 Task: Add an event with the title Marketing Campaign Optimization, date '2023/12/06', time 8:30 AM to 10:30 AMand add a description: A product launch event is an exciting occasion where a new product is introduced to the market. It brings together stakeholders, industry experts, media personnel, and potential customers to showcase the product's features, benefits, and unique selling points. Select event color  Banana . Add location for the event as: 654 Port Olympic, Barcelona, Spain, logged in from the account softage.3@softage.netand send the event invitation to softage.4@softage.net and softage.5@softage.net. Set a reminder for the event Doesn't repeat
Action: Mouse moved to (51, 101)
Screenshot: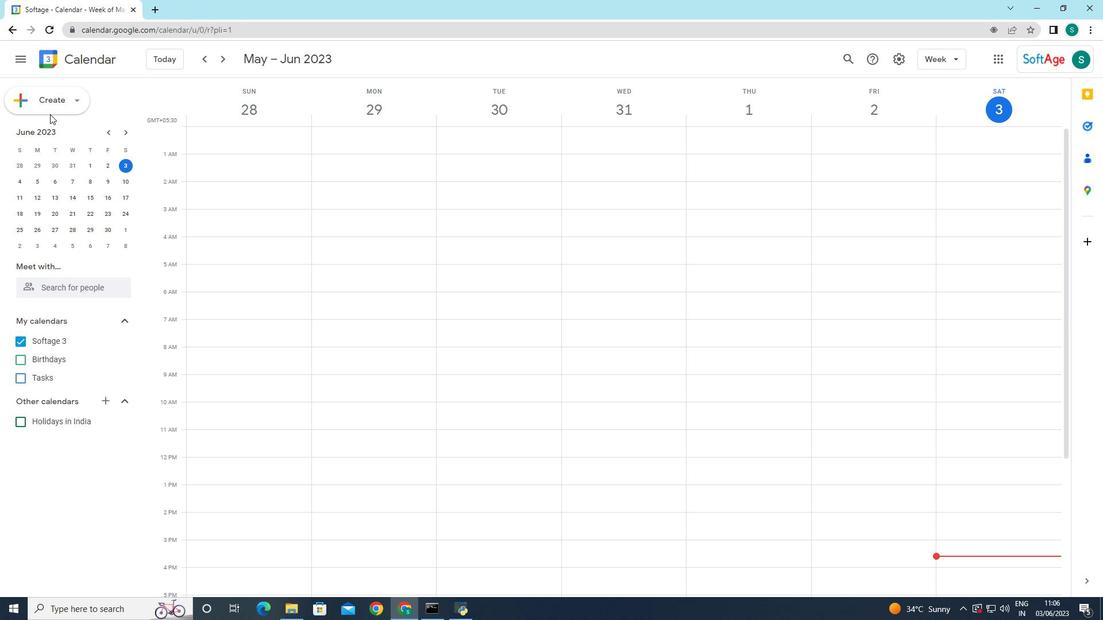 
Action: Mouse pressed left at (51, 101)
Screenshot: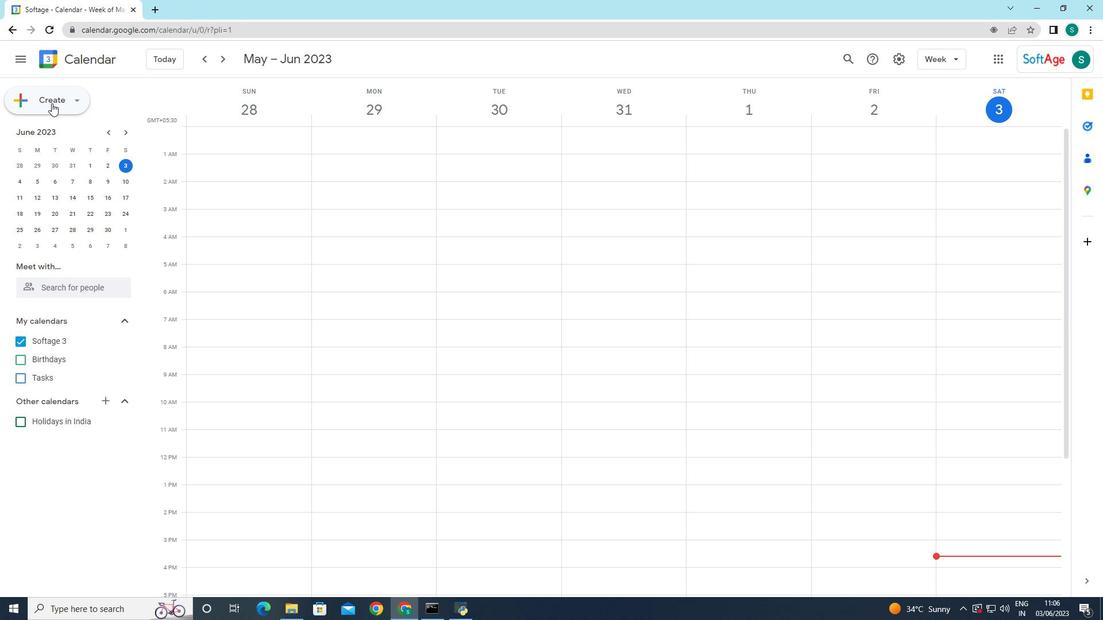 
Action: Mouse moved to (65, 132)
Screenshot: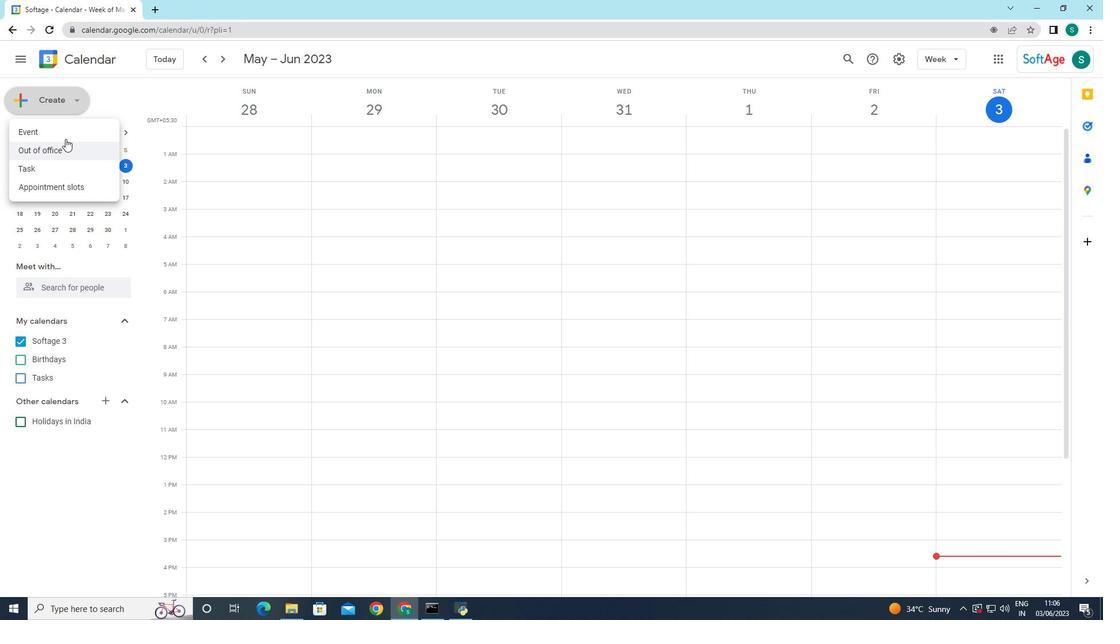 
Action: Mouse pressed left at (65, 132)
Screenshot: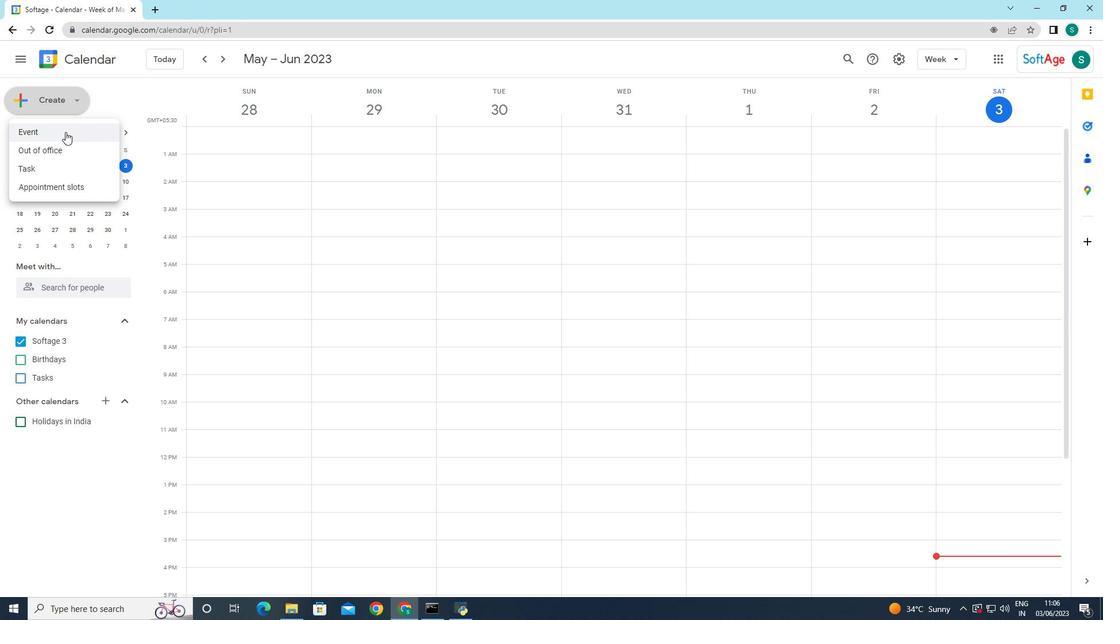 
Action: Mouse moved to (818, 551)
Screenshot: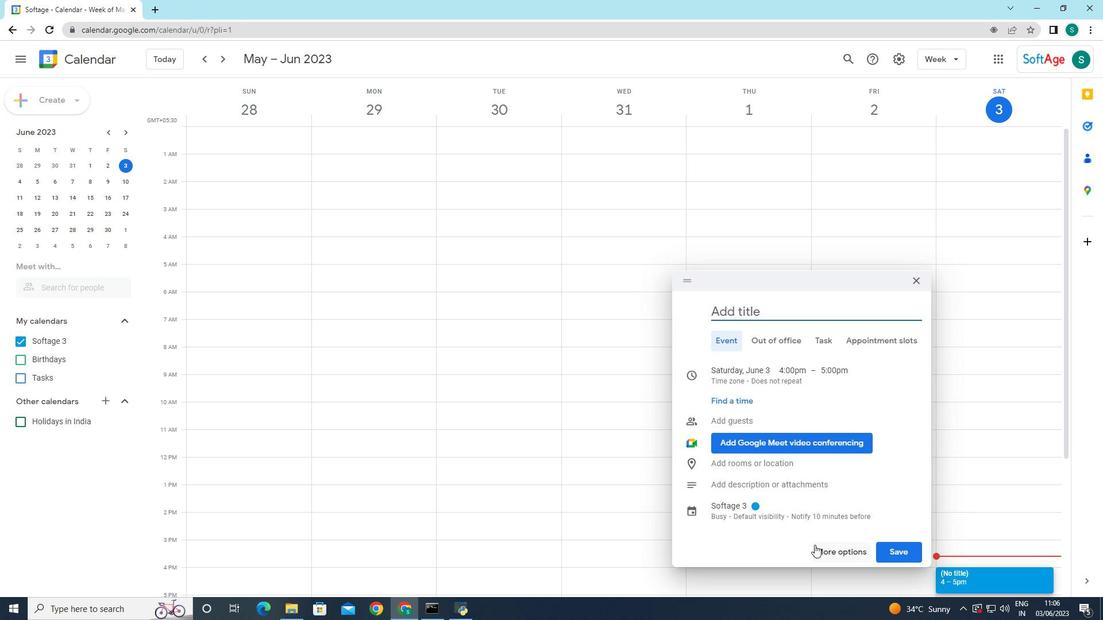 
Action: Mouse pressed left at (818, 551)
Screenshot: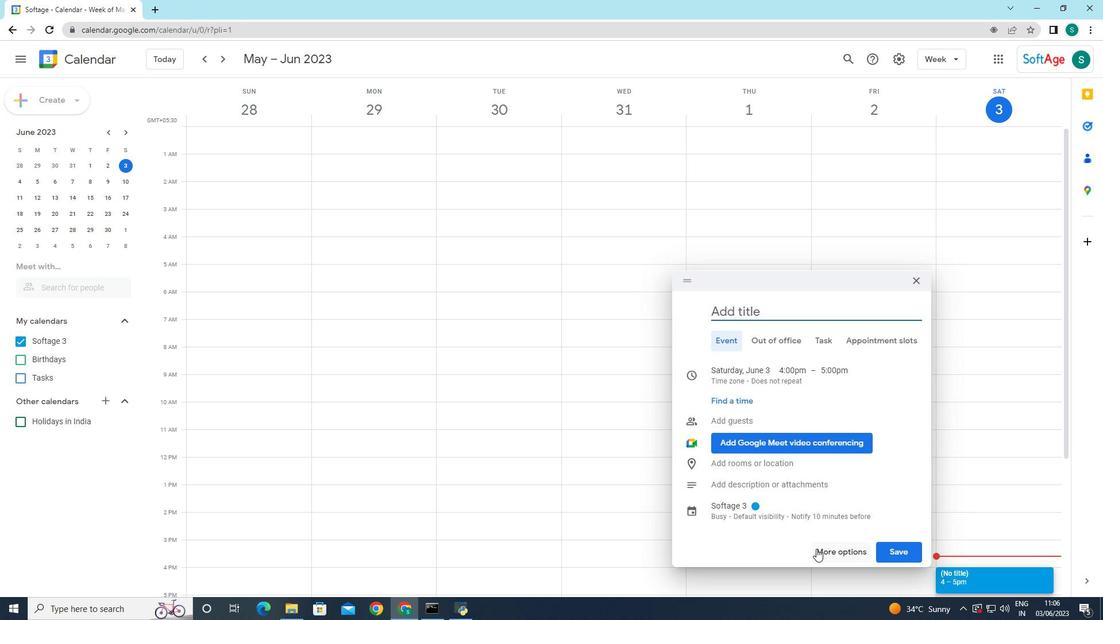 
Action: Mouse moved to (78, 70)
Screenshot: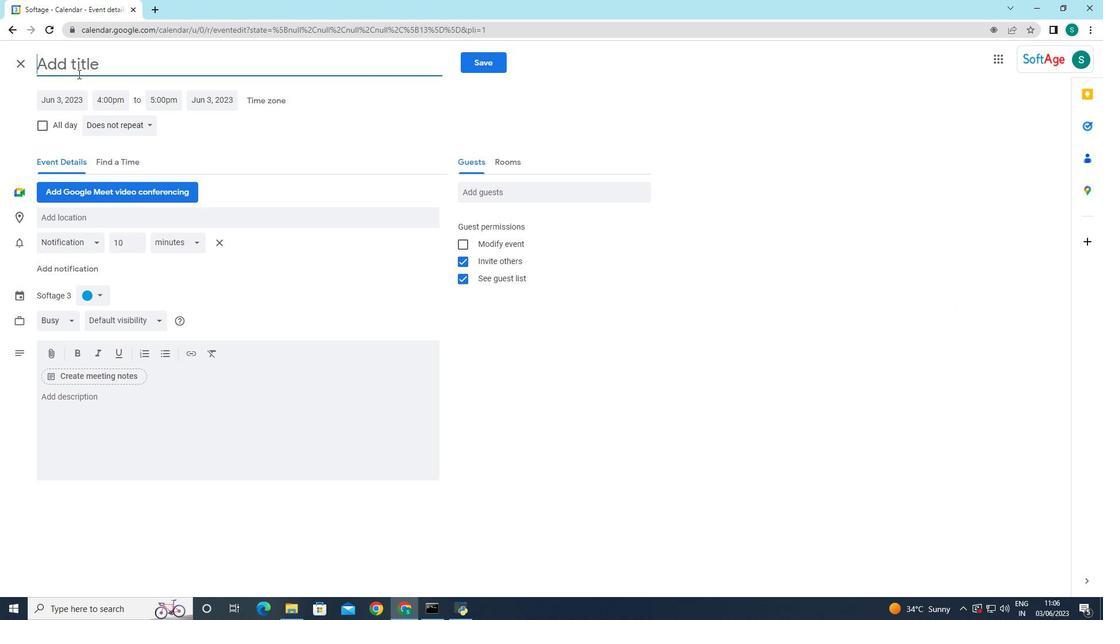 
Action: Mouse pressed left at (78, 70)
Screenshot: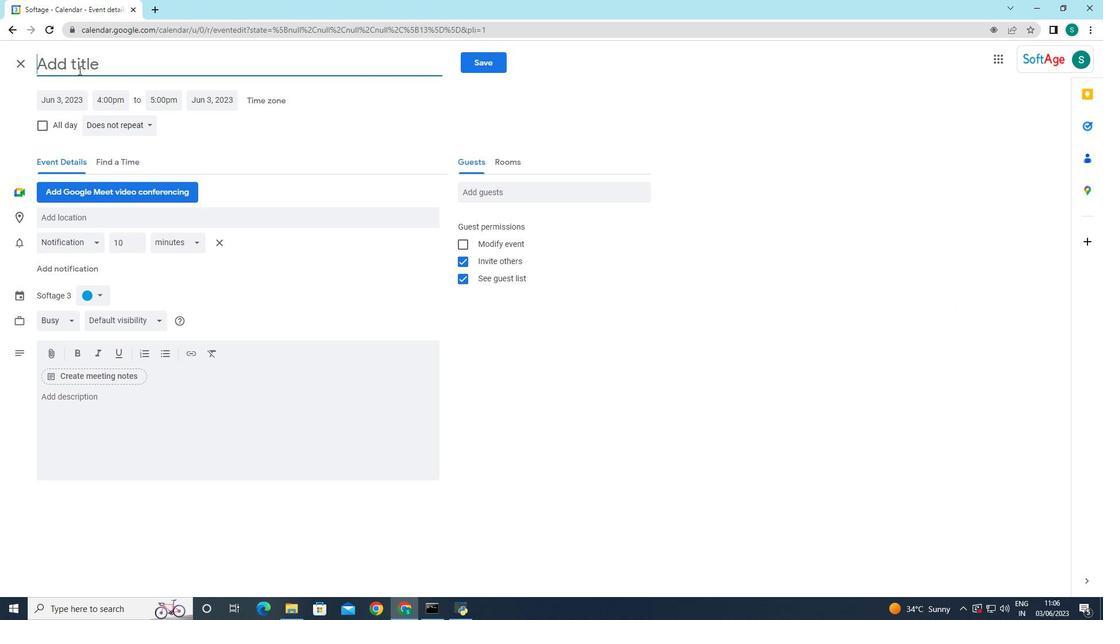 
Action: Key pressed <Key.caps_lock>MA<Key.backspace><Key.caps_lock>arketing<Key.space><Key.caps_lock>C<Key.caps_lock>ampaign<Key.space><Key.caps_lock>O<Key.caps_lock>ptimization<Key.space>
Screenshot: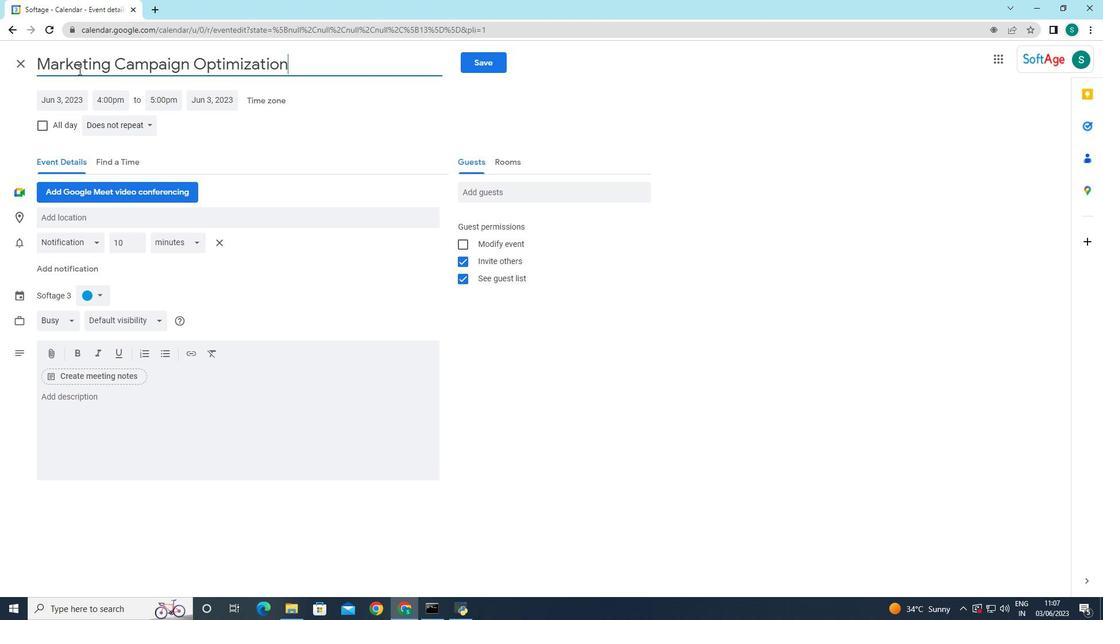 
Action: Mouse moved to (73, 101)
Screenshot: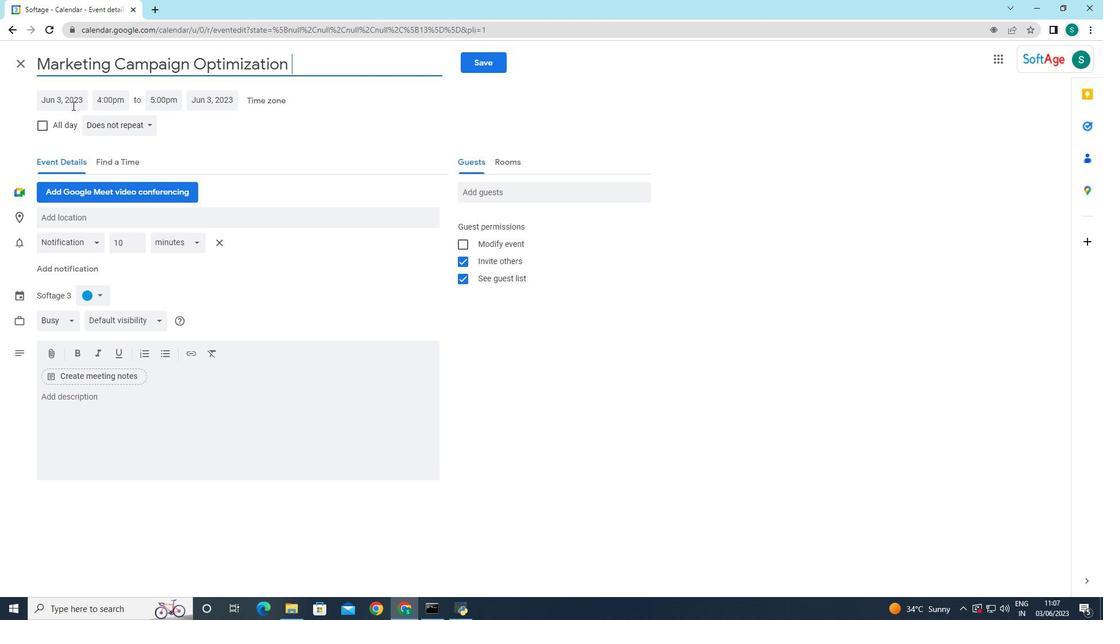 
Action: Mouse pressed left at (73, 101)
Screenshot: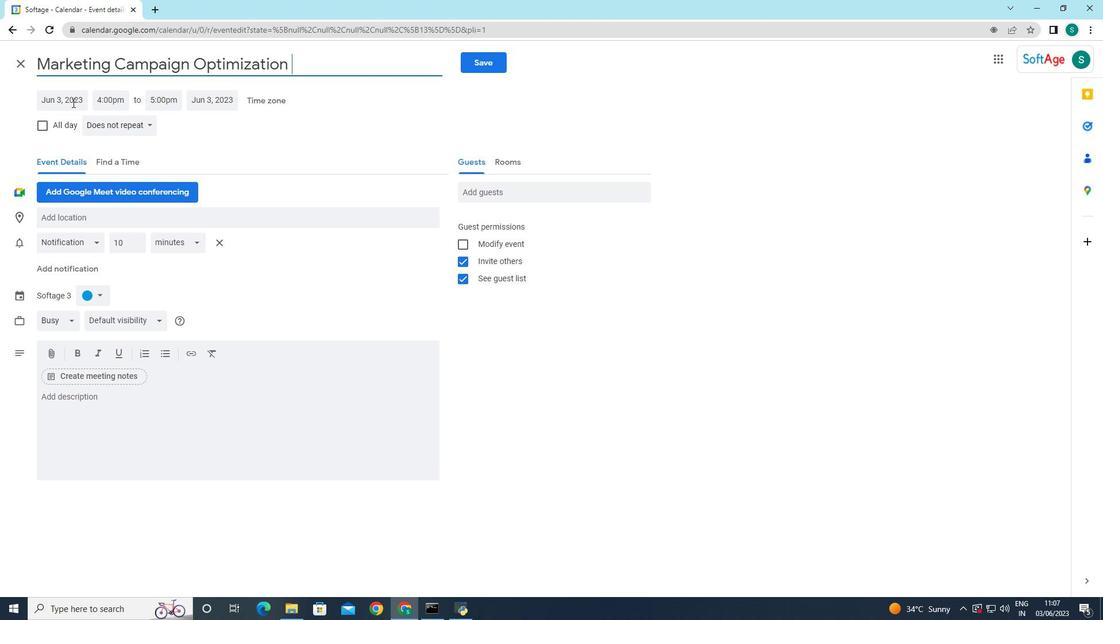 
Action: Mouse moved to (184, 123)
Screenshot: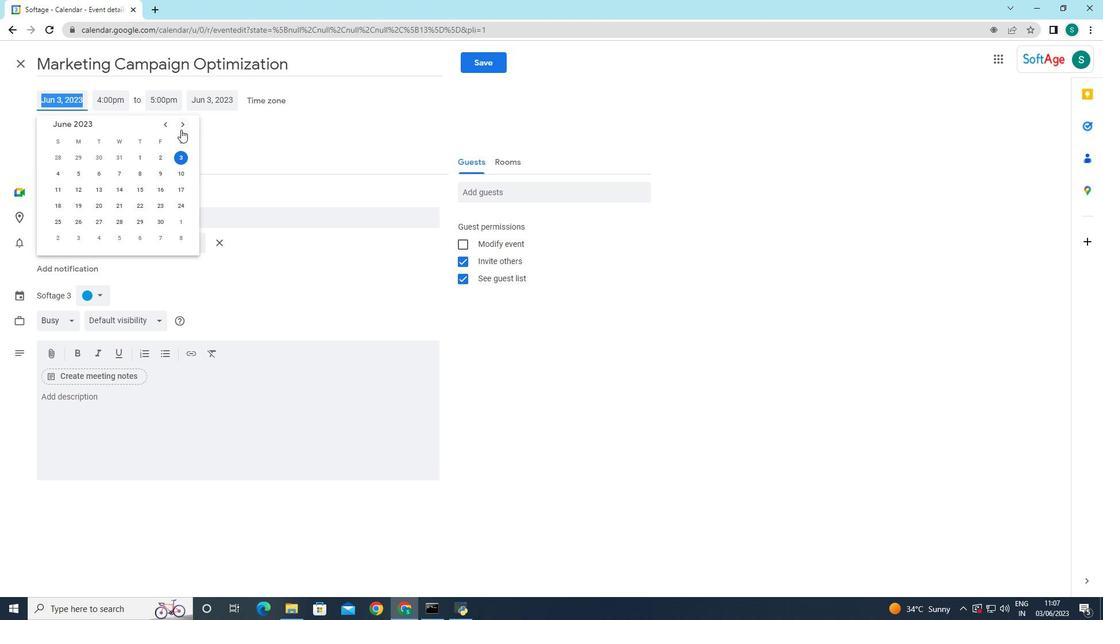 
Action: Mouse pressed left at (184, 123)
Screenshot: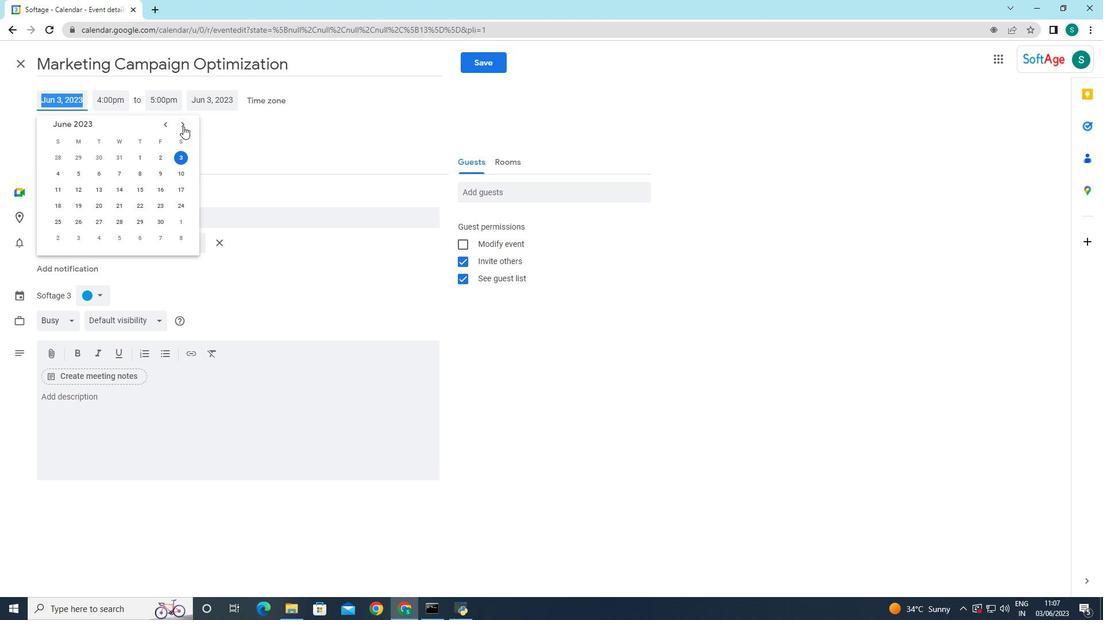 
Action: Mouse moved to (183, 123)
Screenshot: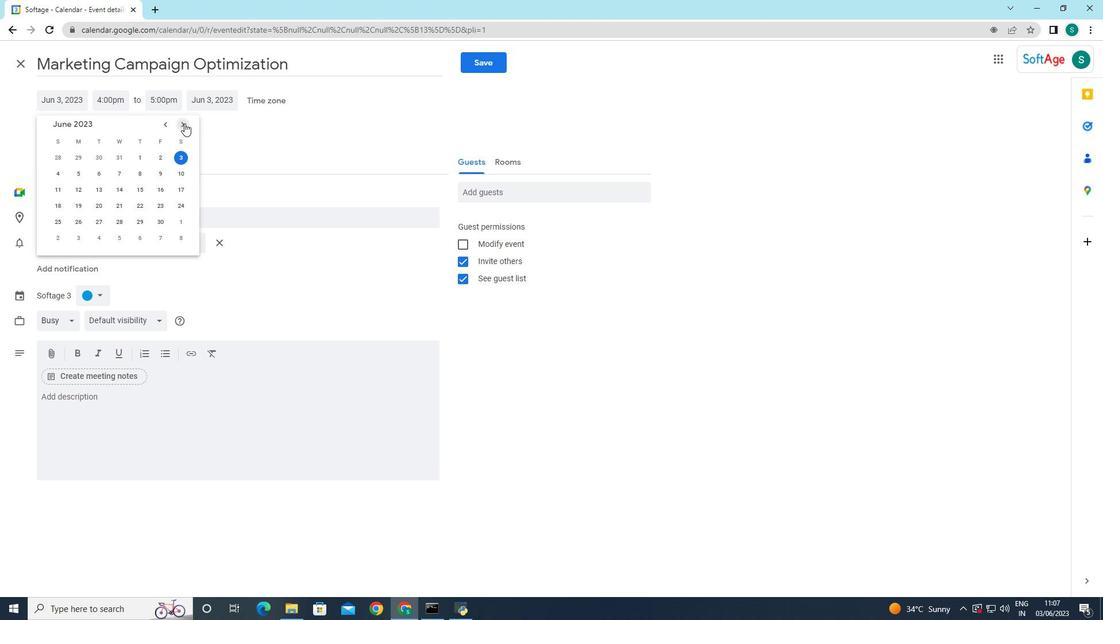 
Action: Mouse pressed left at (183, 123)
Screenshot: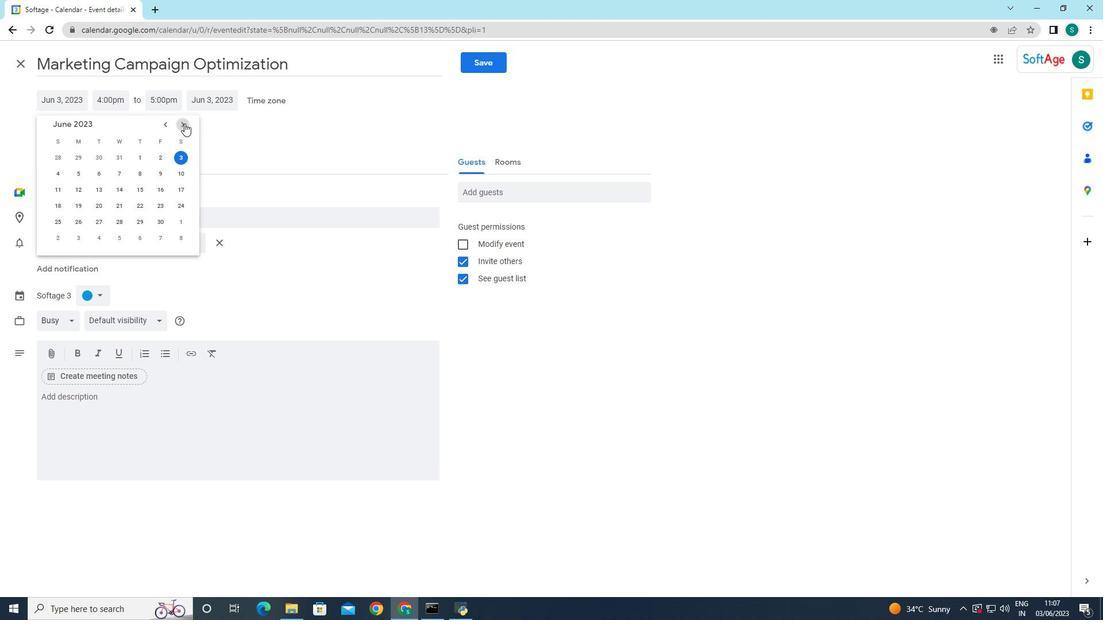 
Action: Mouse pressed left at (183, 123)
Screenshot: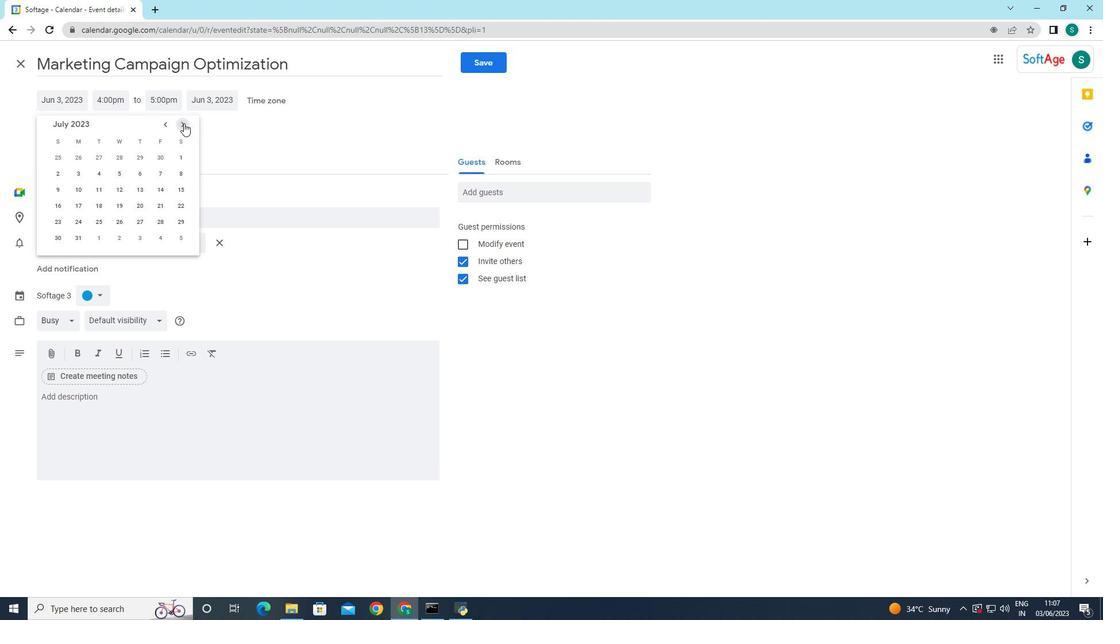 
Action: Mouse pressed left at (183, 123)
Screenshot: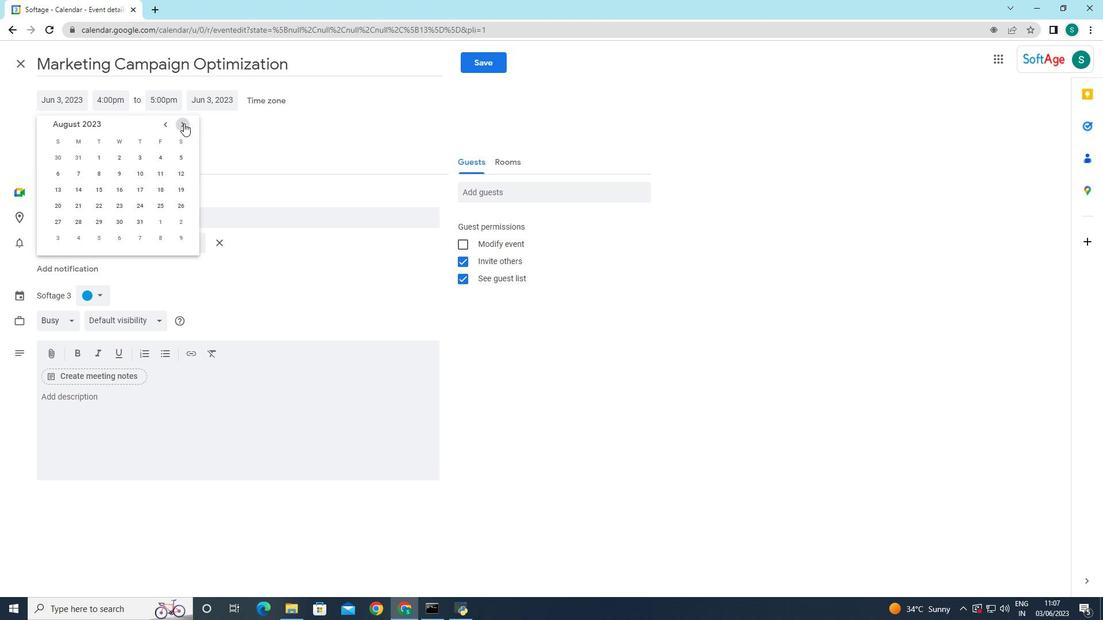 
Action: Mouse pressed left at (183, 123)
Screenshot: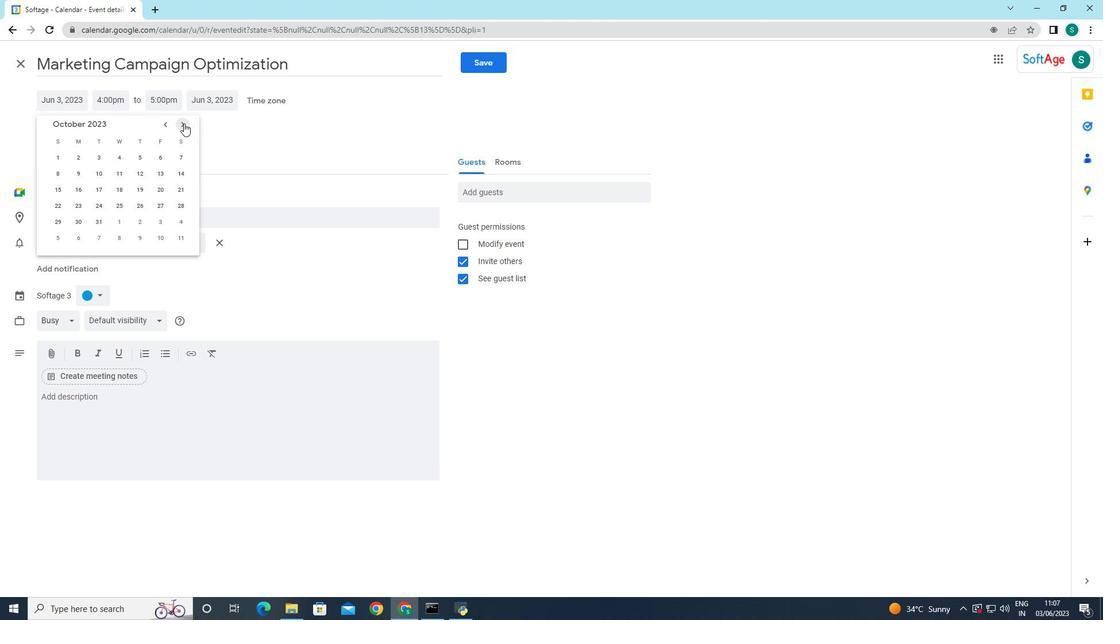 
Action: Mouse pressed left at (183, 123)
Screenshot: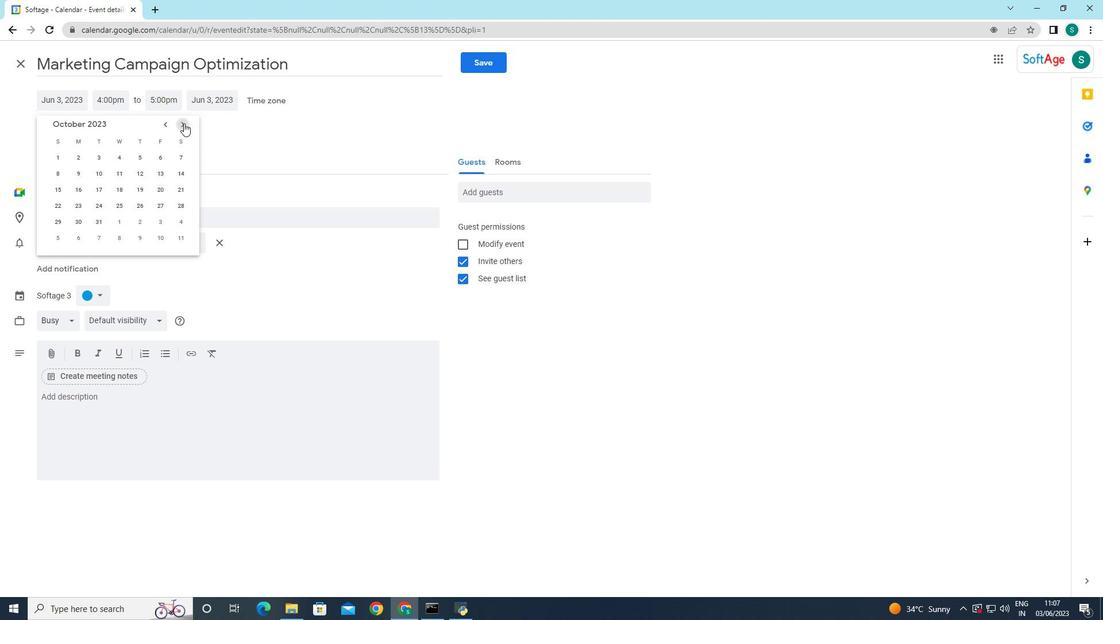 
Action: Mouse pressed left at (183, 123)
Screenshot: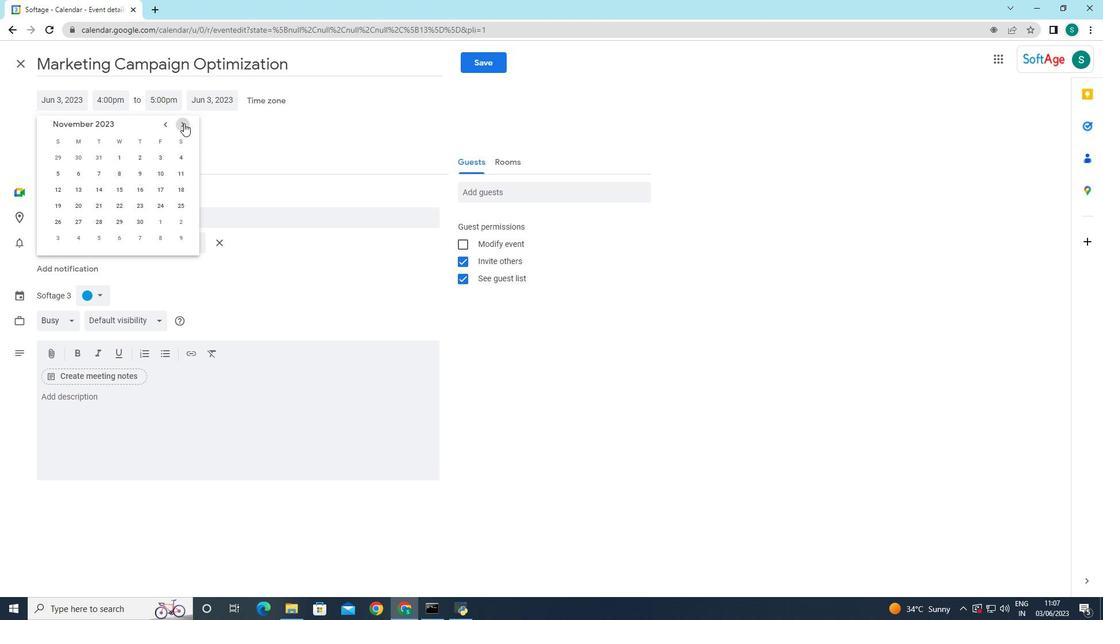
Action: Mouse pressed left at (183, 123)
Screenshot: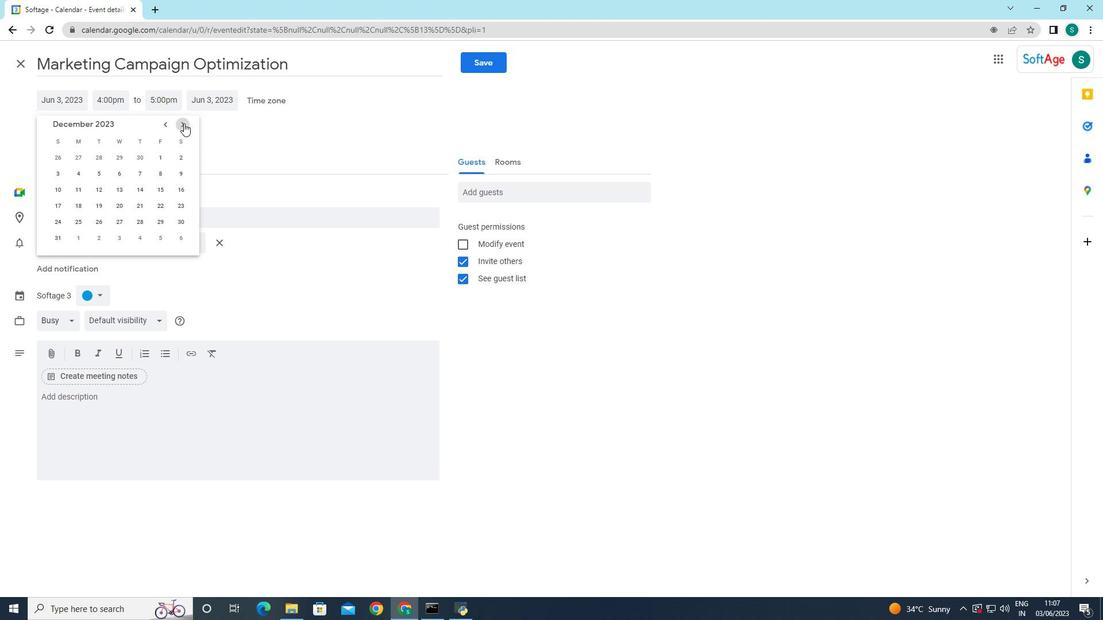
Action: Mouse moved to (163, 125)
Screenshot: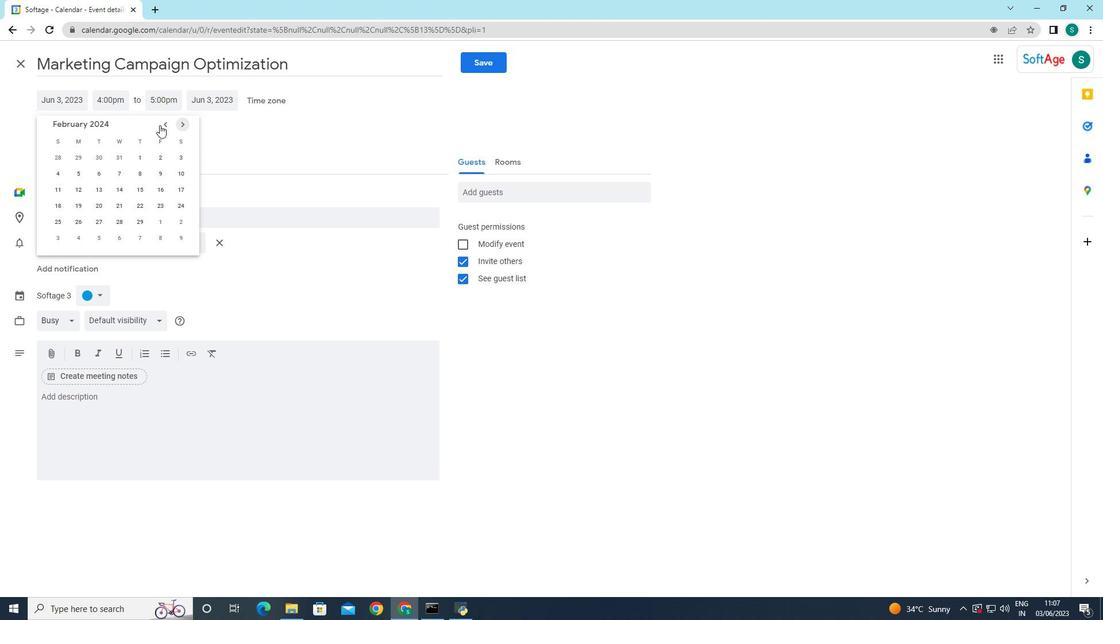 
Action: Mouse pressed left at (163, 125)
Screenshot: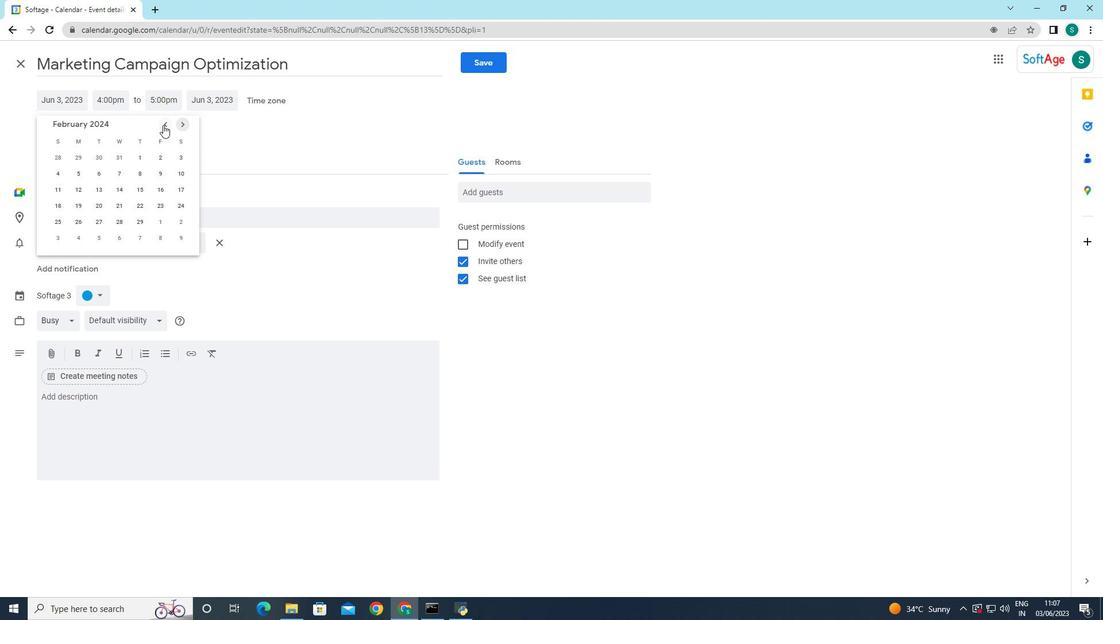 
Action: Mouse pressed left at (163, 125)
Screenshot: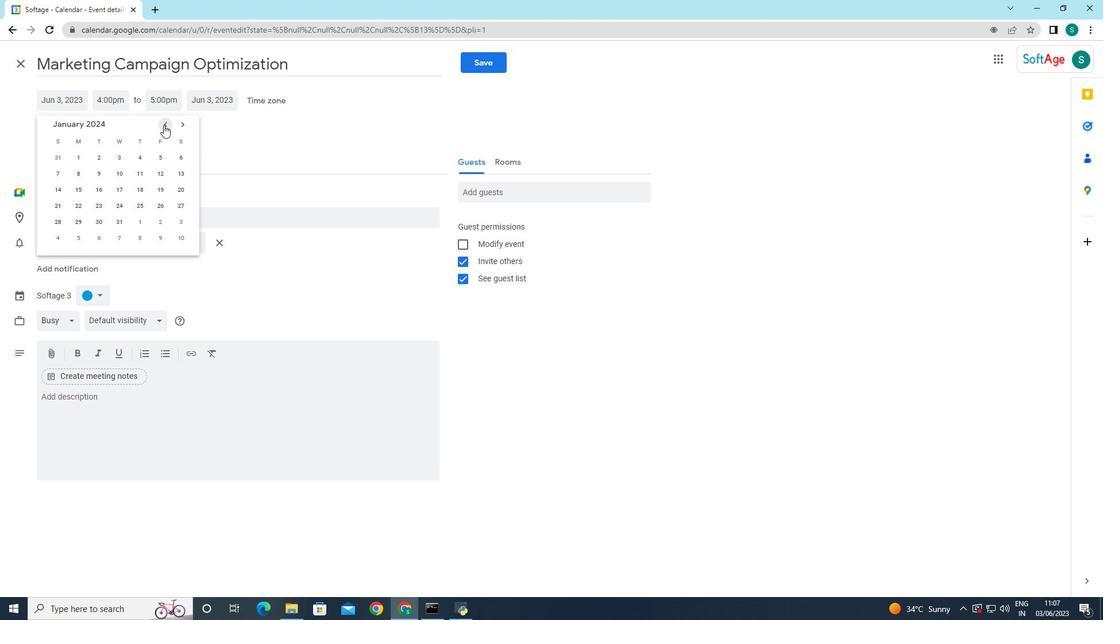 
Action: Mouse moved to (122, 175)
Screenshot: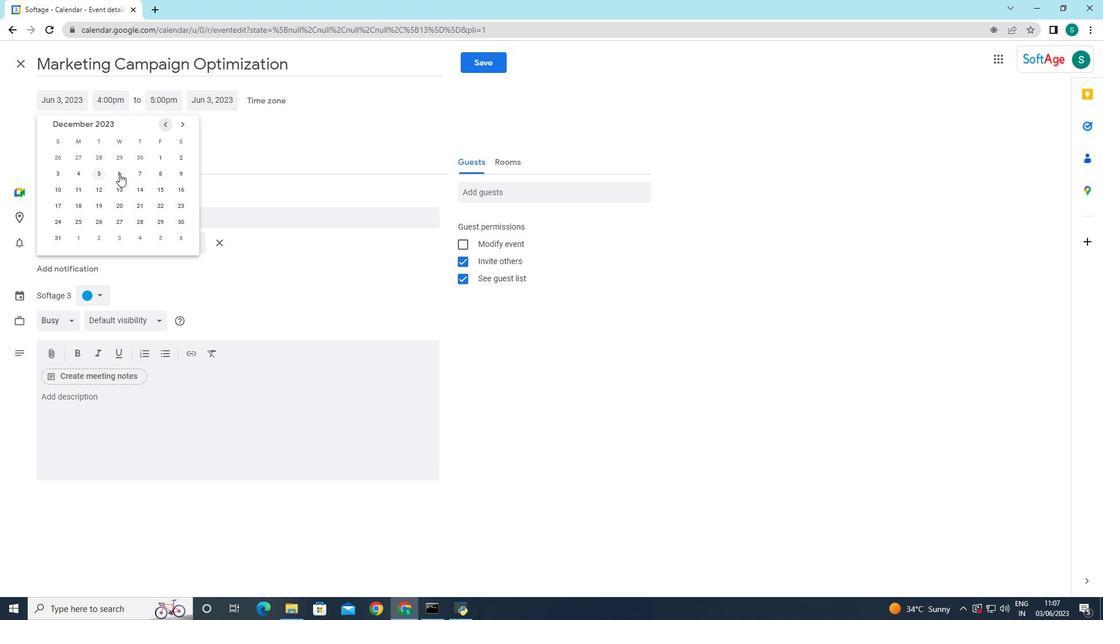
Action: Mouse pressed left at (122, 175)
Screenshot: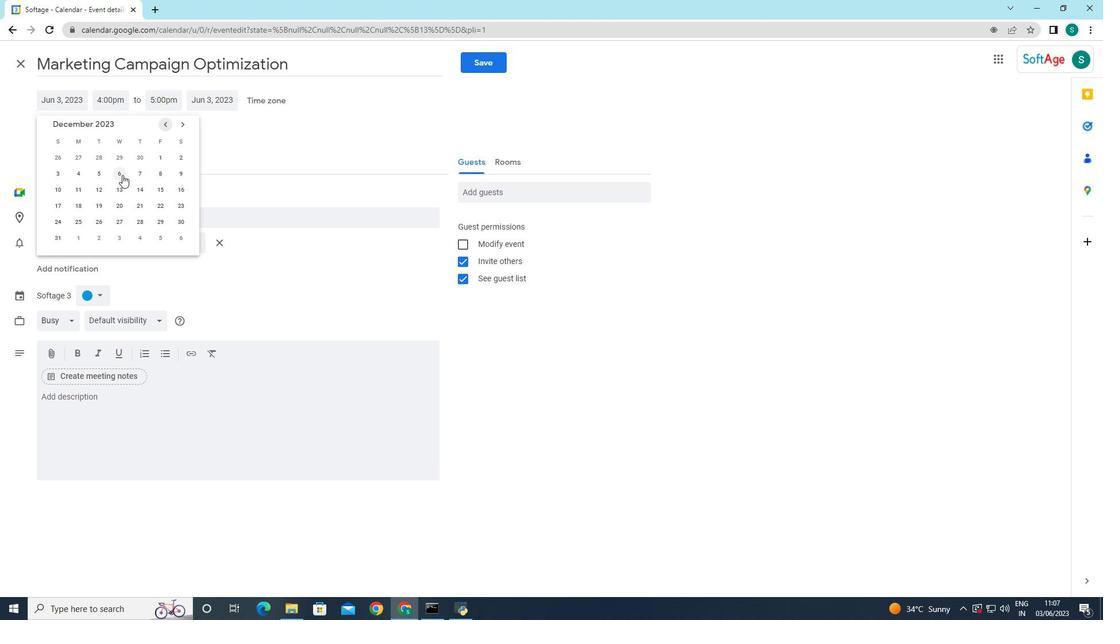 
Action: Mouse moved to (231, 140)
Screenshot: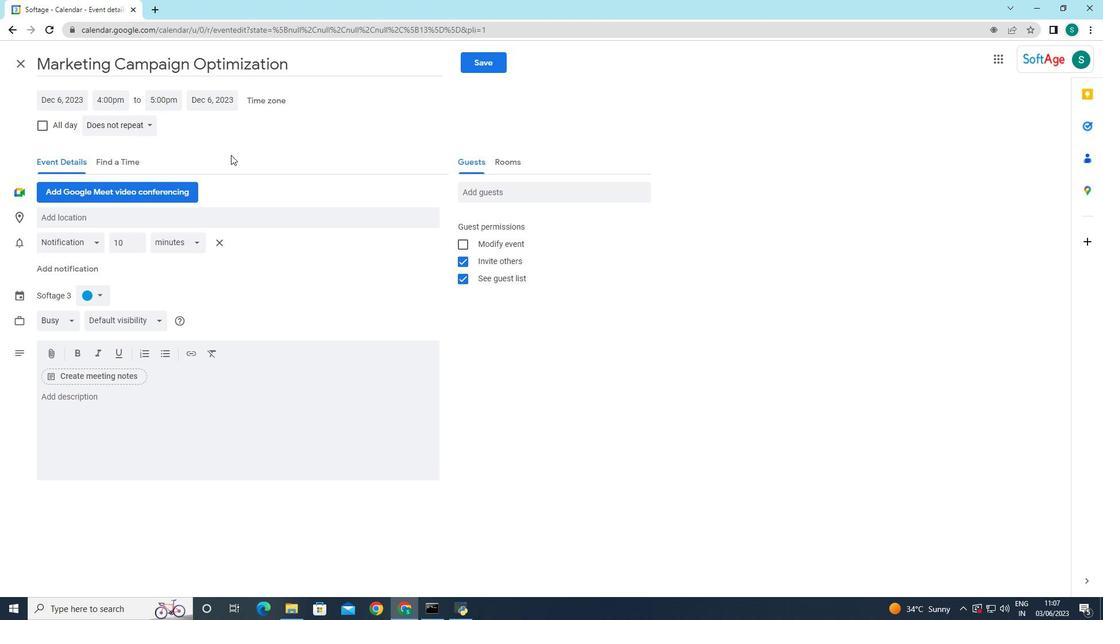 
Action: Mouse pressed left at (231, 140)
Screenshot: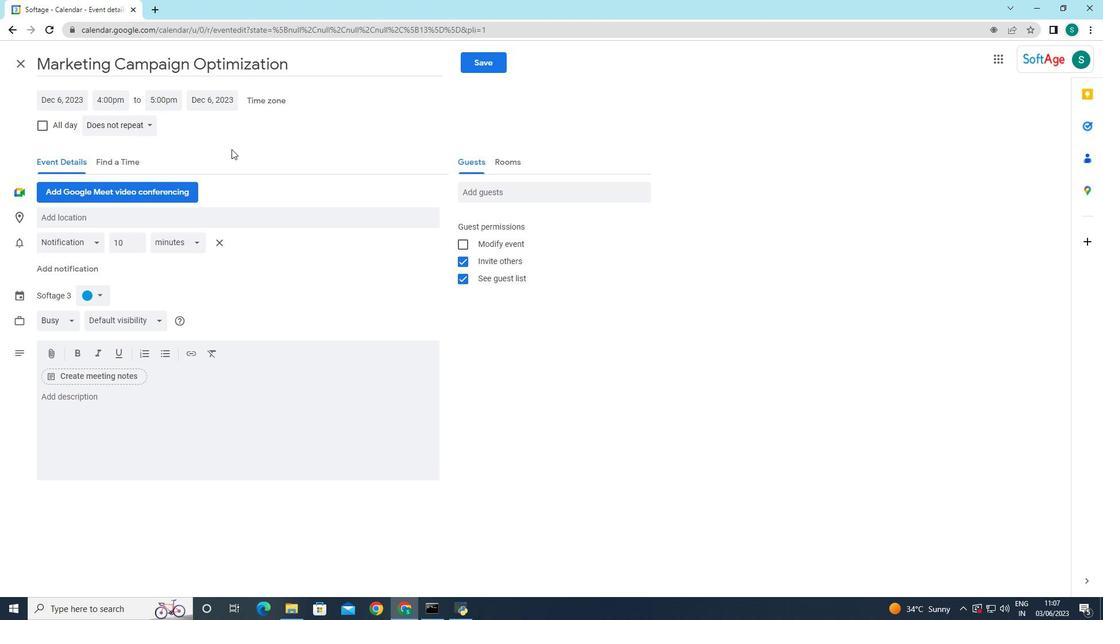 
Action: Mouse moved to (105, 101)
Screenshot: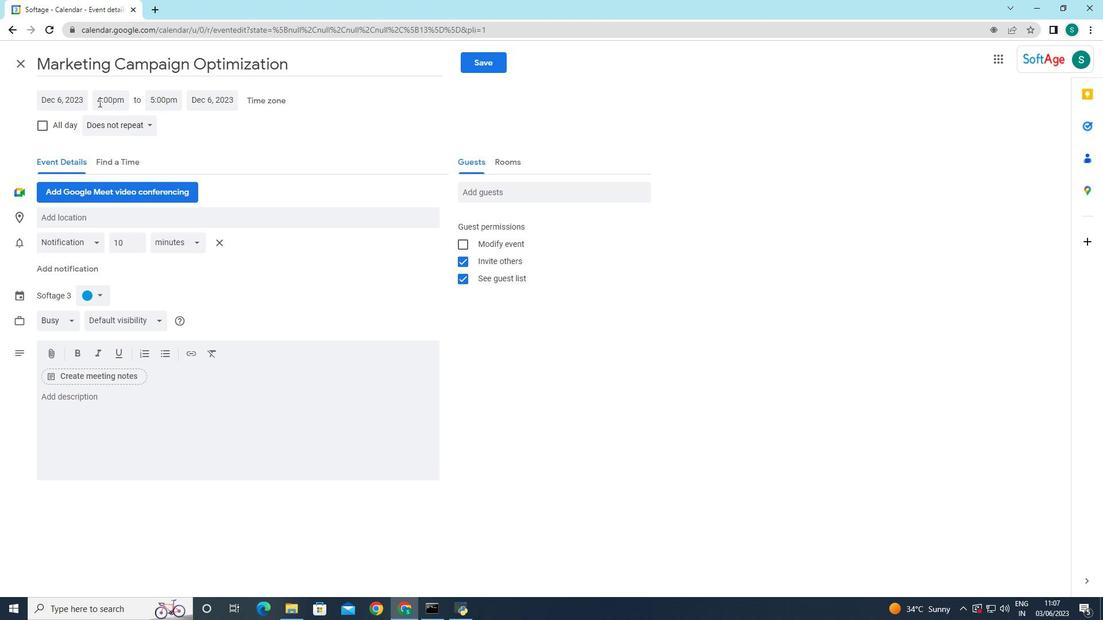 
Action: Mouse pressed left at (105, 101)
Screenshot: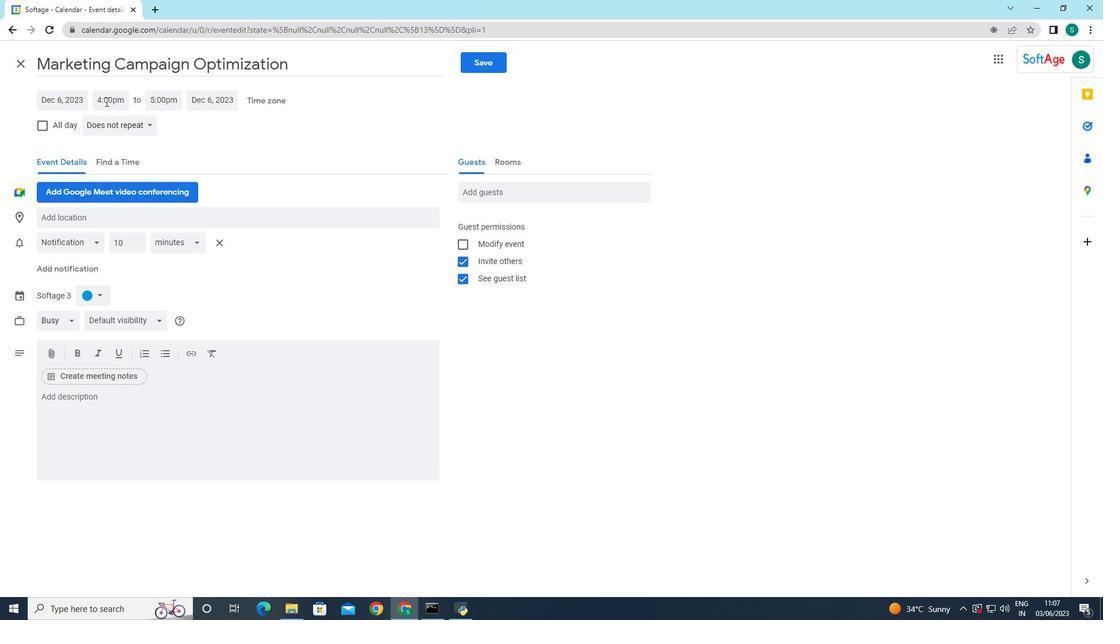 
Action: Mouse moved to (128, 194)
Screenshot: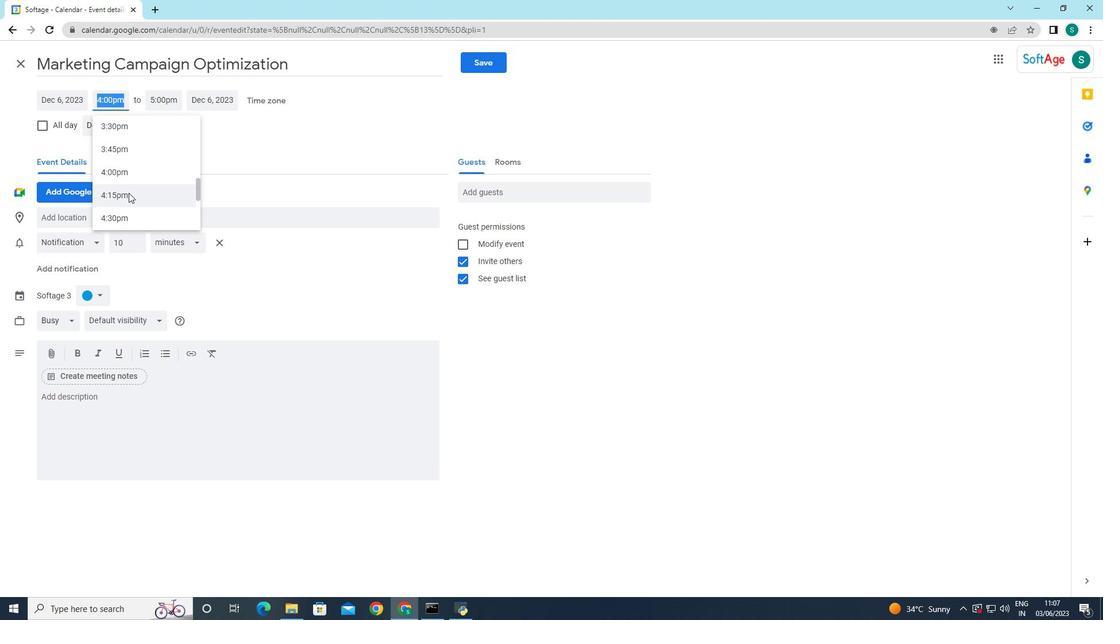 
Action: Mouse scrolled (128, 194) with delta (0, 0)
Screenshot: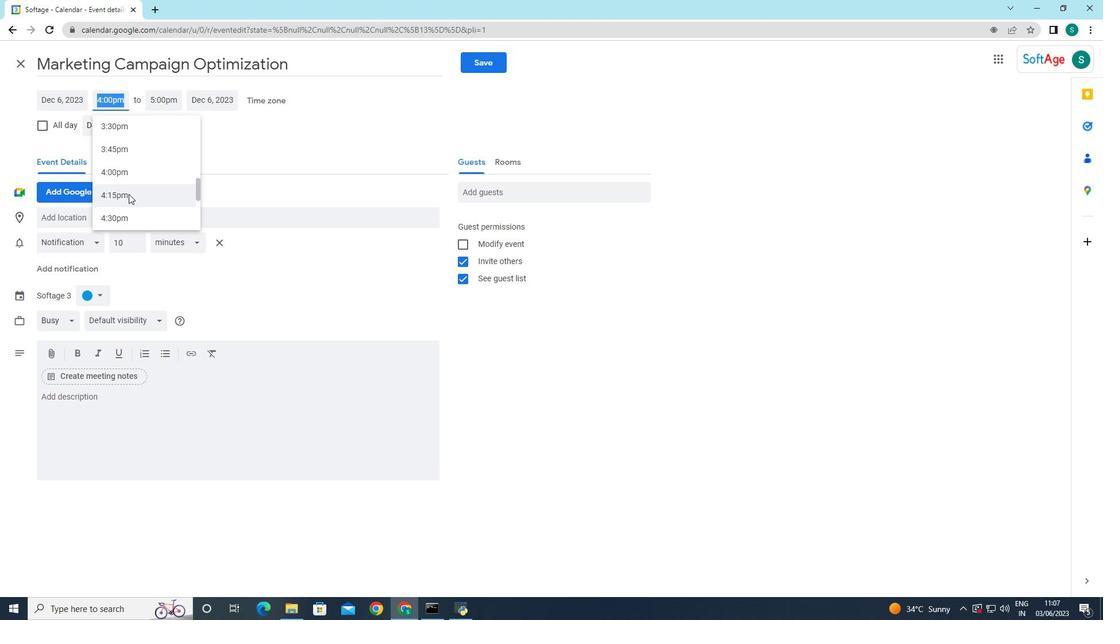 
Action: Mouse scrolled (128, 194) with delta (0, 0)
Screenshot: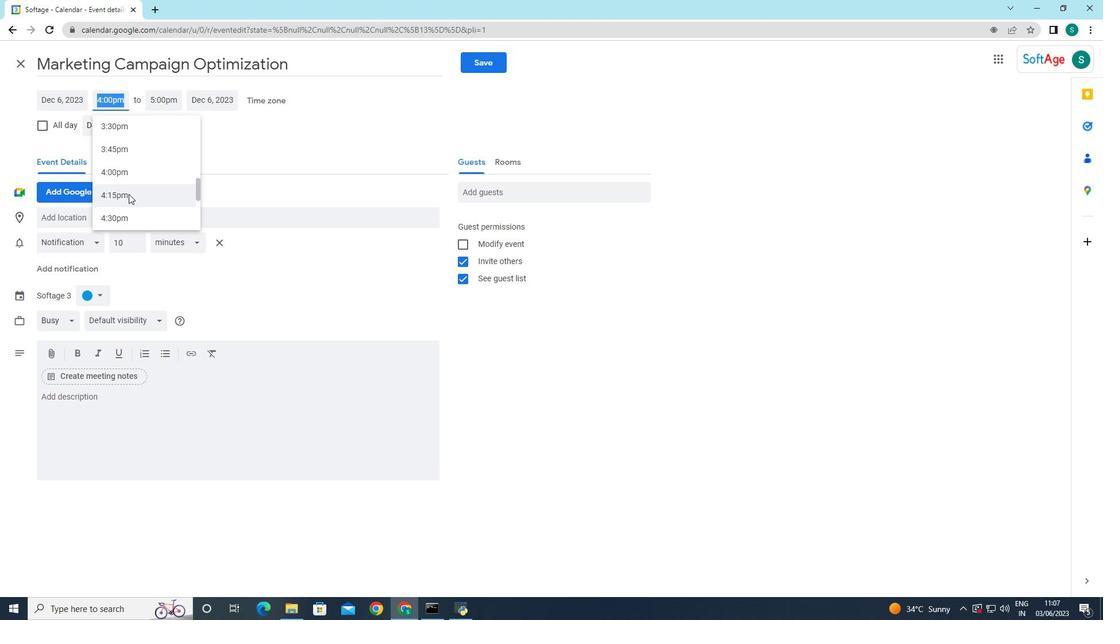 
Action: Mouse scrolled (128, 194) with delta (0, 0)
Screenshot: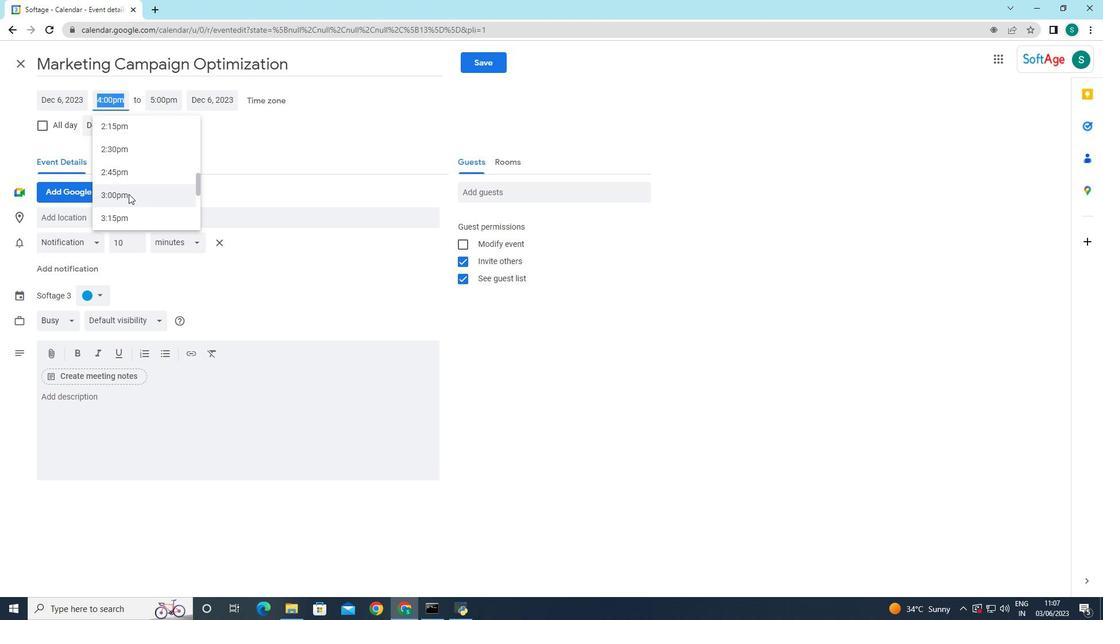 
Action: Mouse scrolled (128, 194) with delta (0, 0)
Screenshot: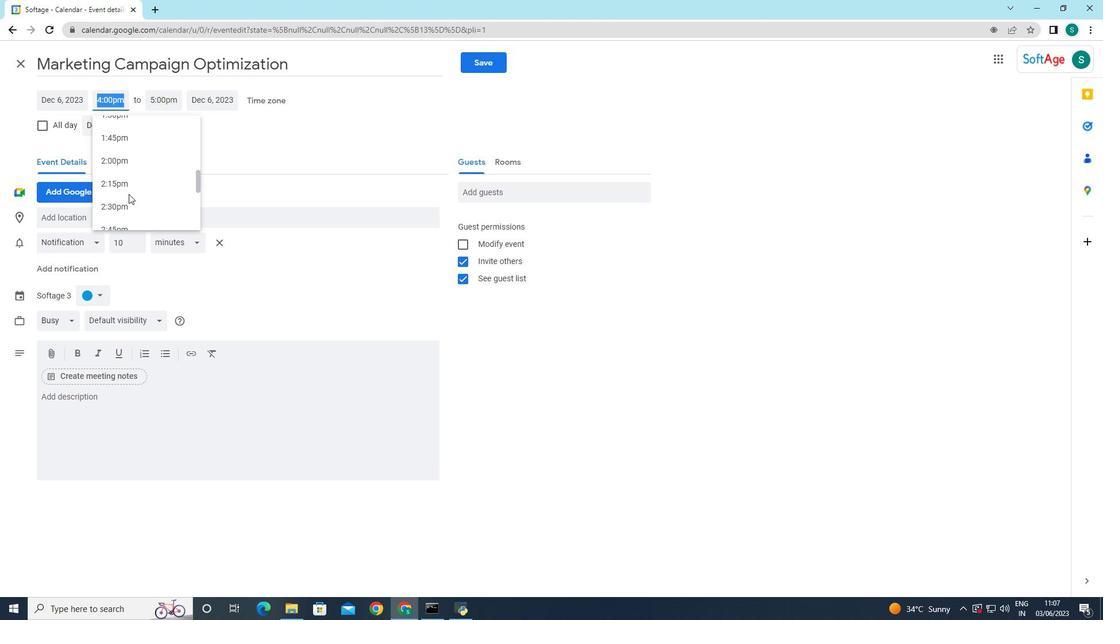 
Action: Mouse scrolled (128, 194) with delta (0, 0)
Screenshot: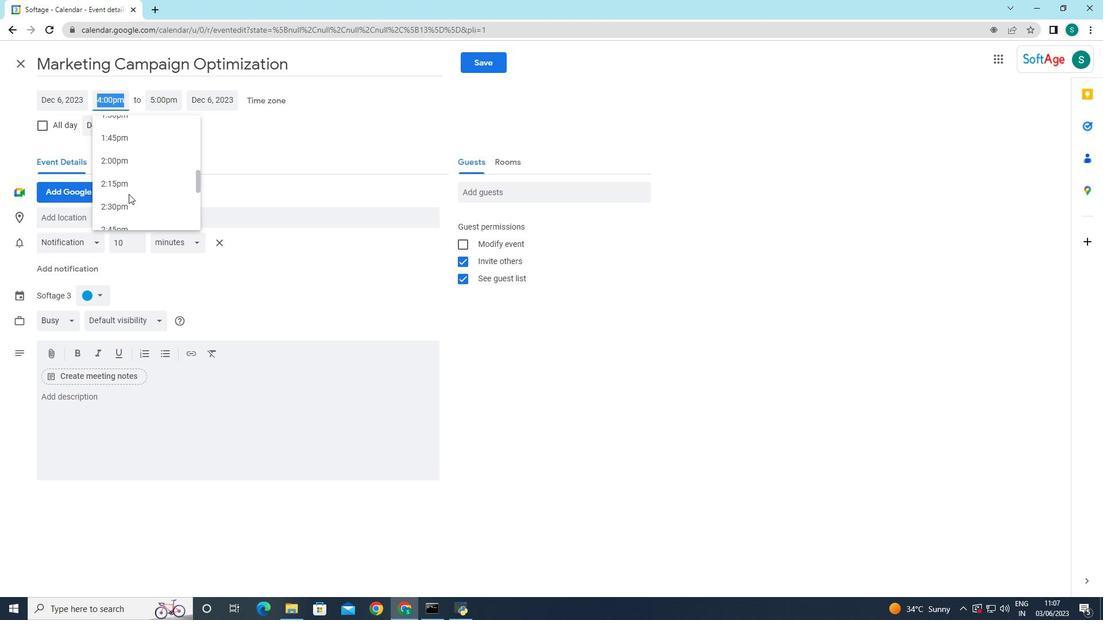 
Action: Mouse scrolled (128, 194) with delta (0, 0)
Screenshot: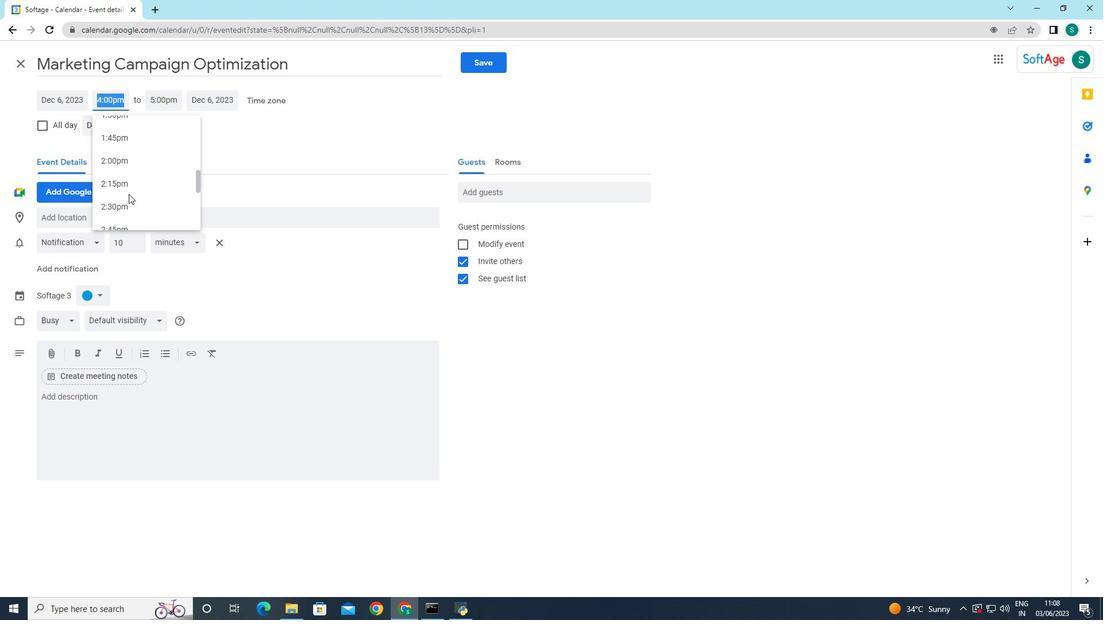 
Action: Mouse moved to (130, 193)
Screenshot: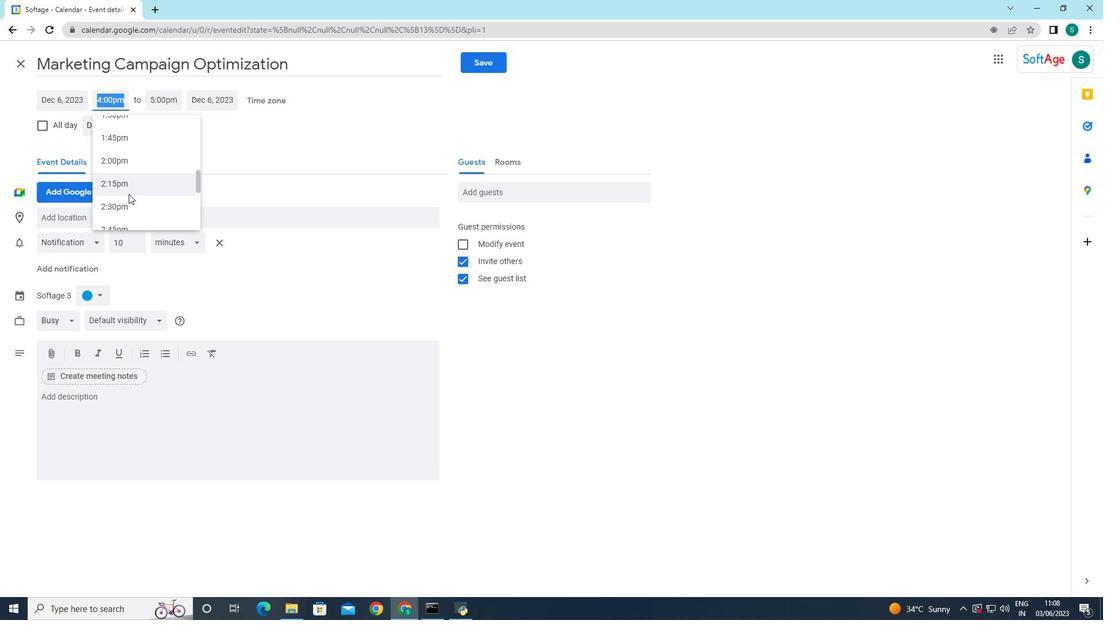 
Action: Mouse scrolled (130, 193) with delta (0, 0)
Screenshot: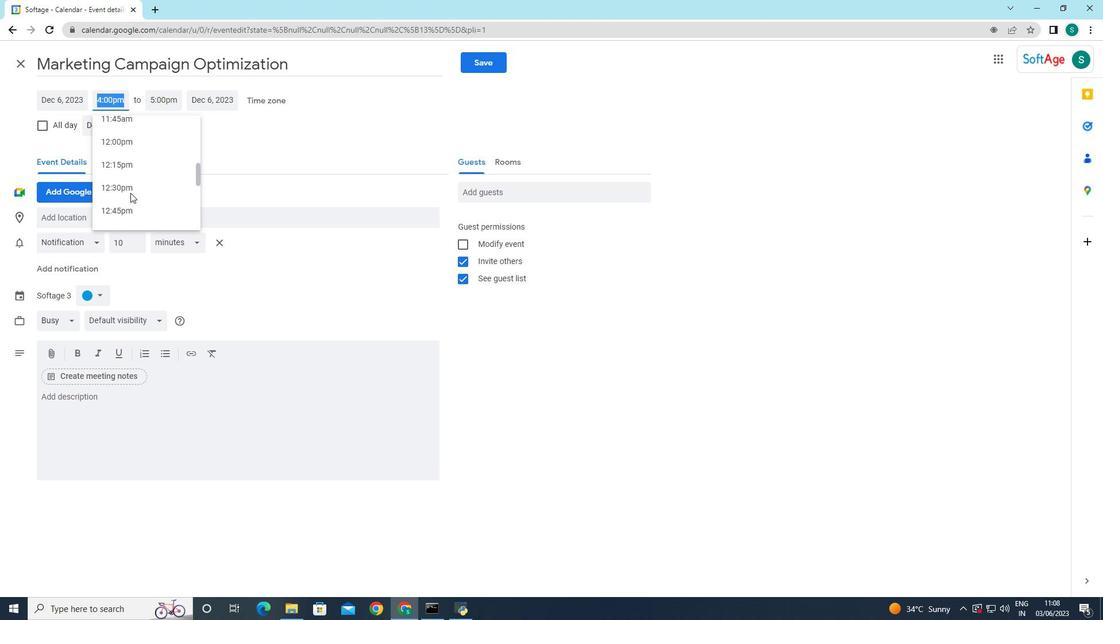 
Action: Mouse scrolled (130, 193) with delta (0, 0)
Screenshot: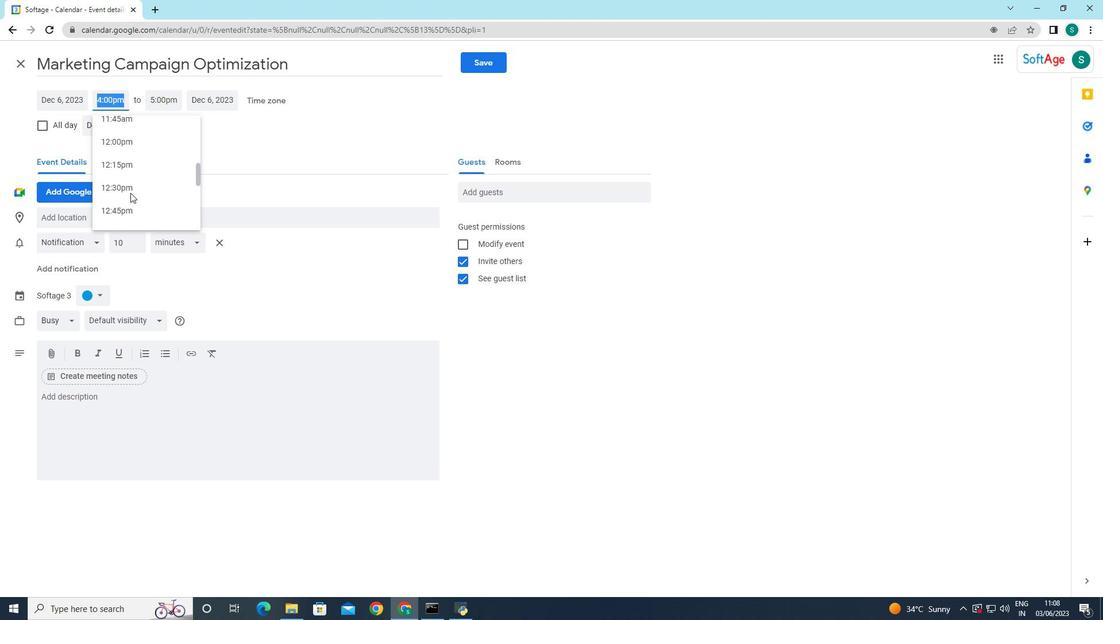 
Action: Mouse scrolled (130, 193) with delta (0, 0)
Screenshot: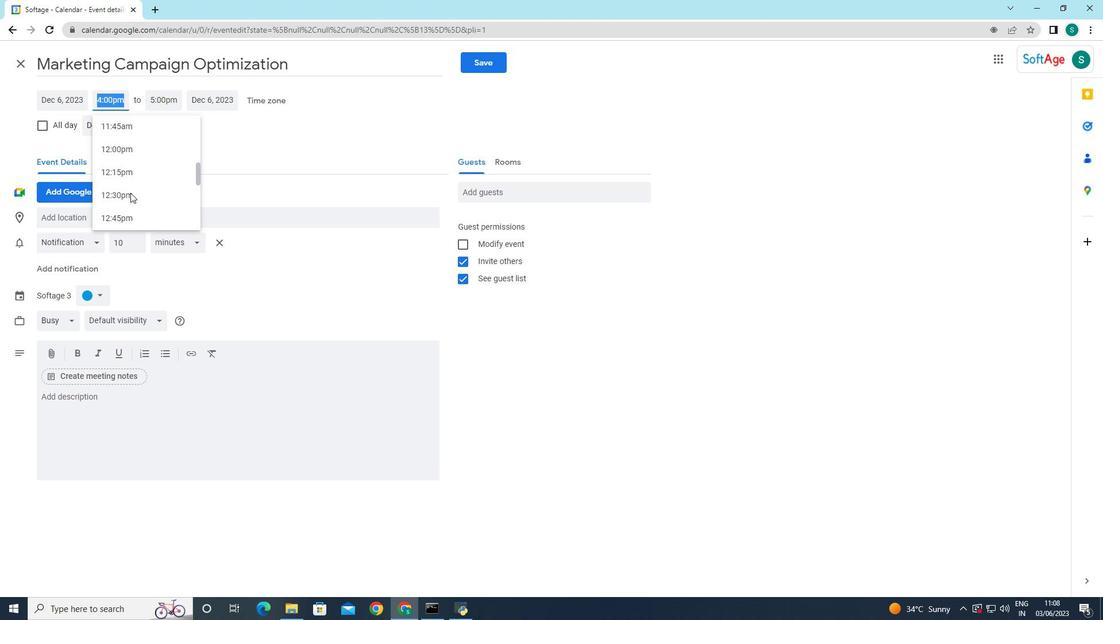 
Action: Mouse moved to (130, 193)
Screenshot: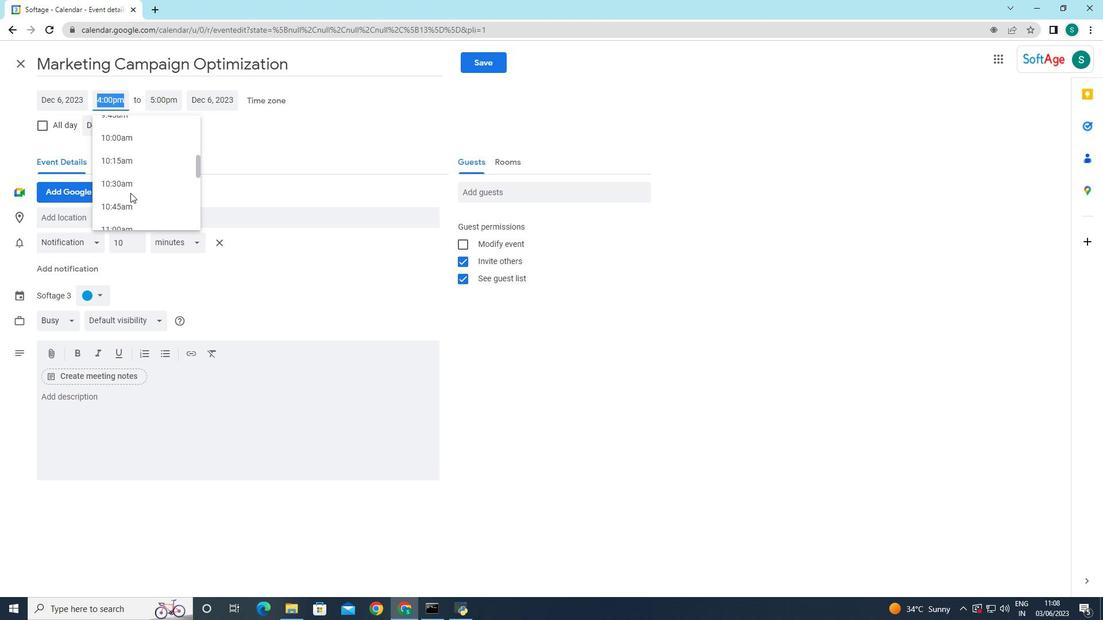 
Action: Mouse scrolled (130, 194) with delta (0, 0)
Screenshot: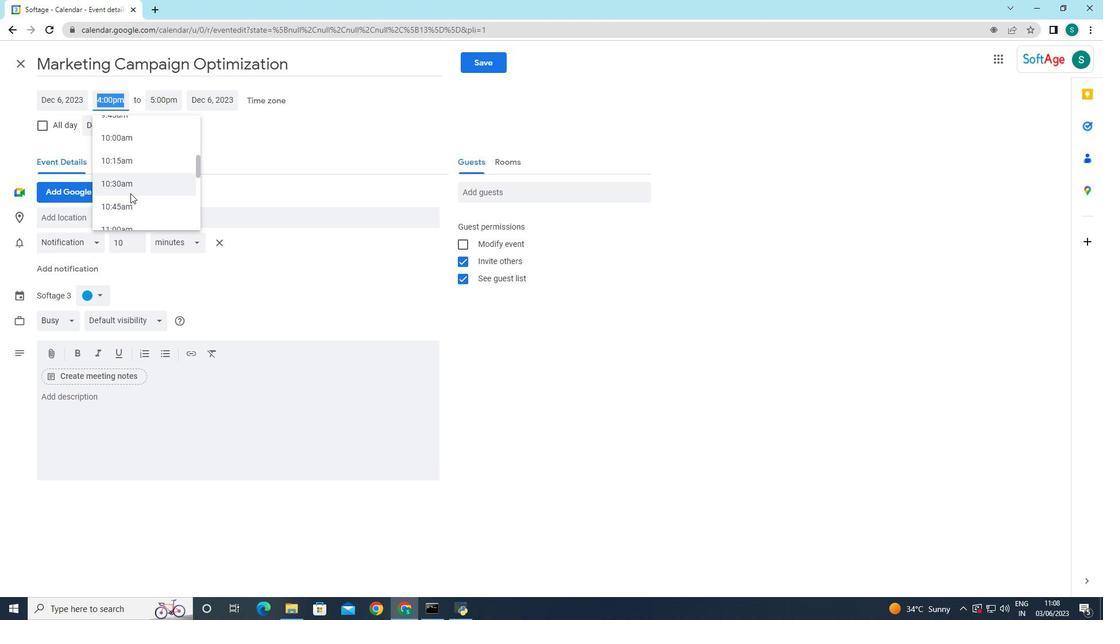 
Action: Mouse scrolled (130, 194) with delta (0, 0)
Screenshot: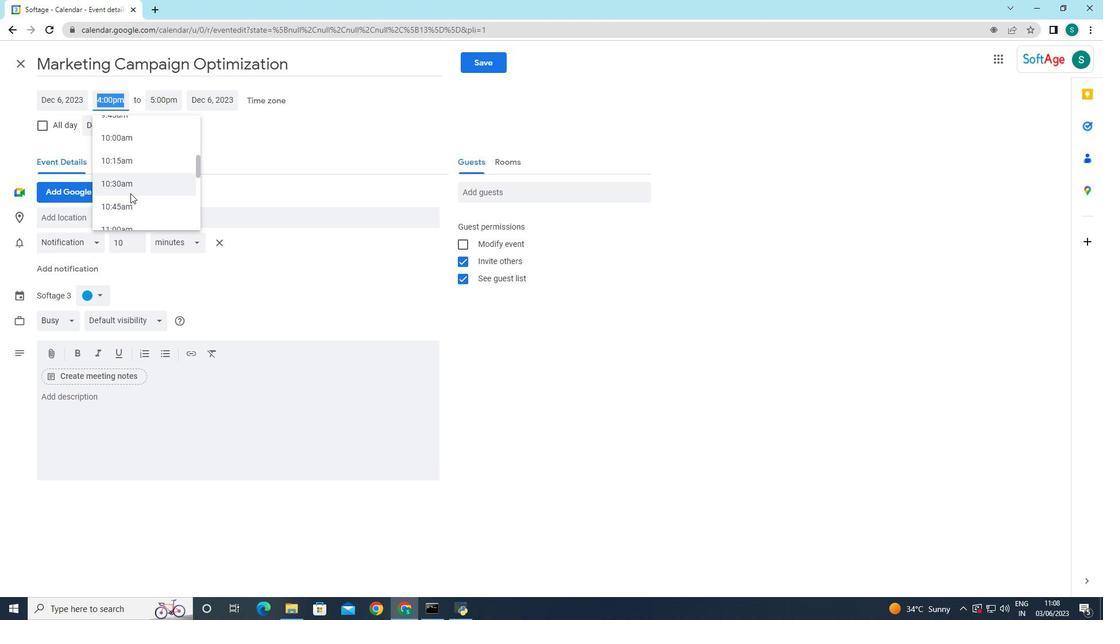 
Action: Mouse scrolled (130, 194) with delta (0, 0)
Screenshot: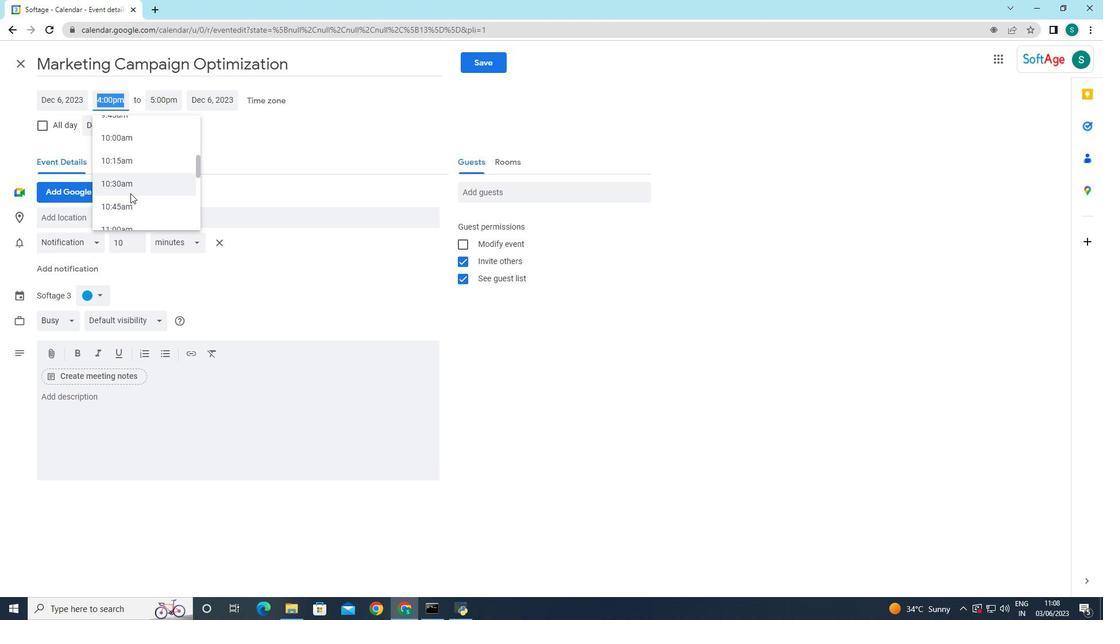 
Action: Mouse scrolled (130, 194) with delta (0, 0)
Screenshot: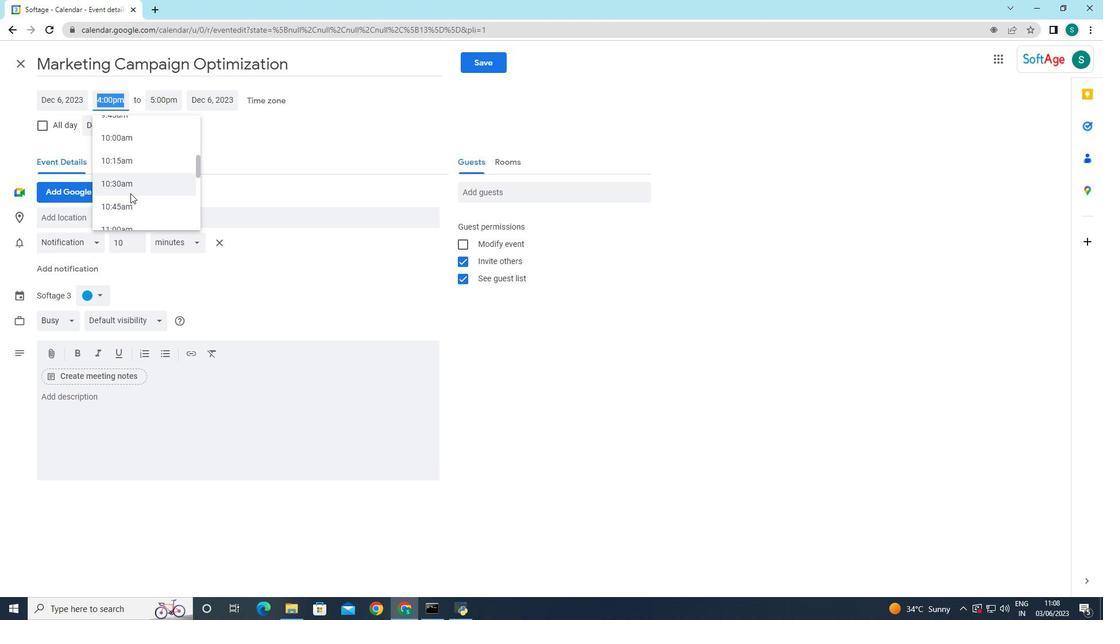 
Action: Mouse scrolled (130, 194) with delta (0, 0)
Screenshot: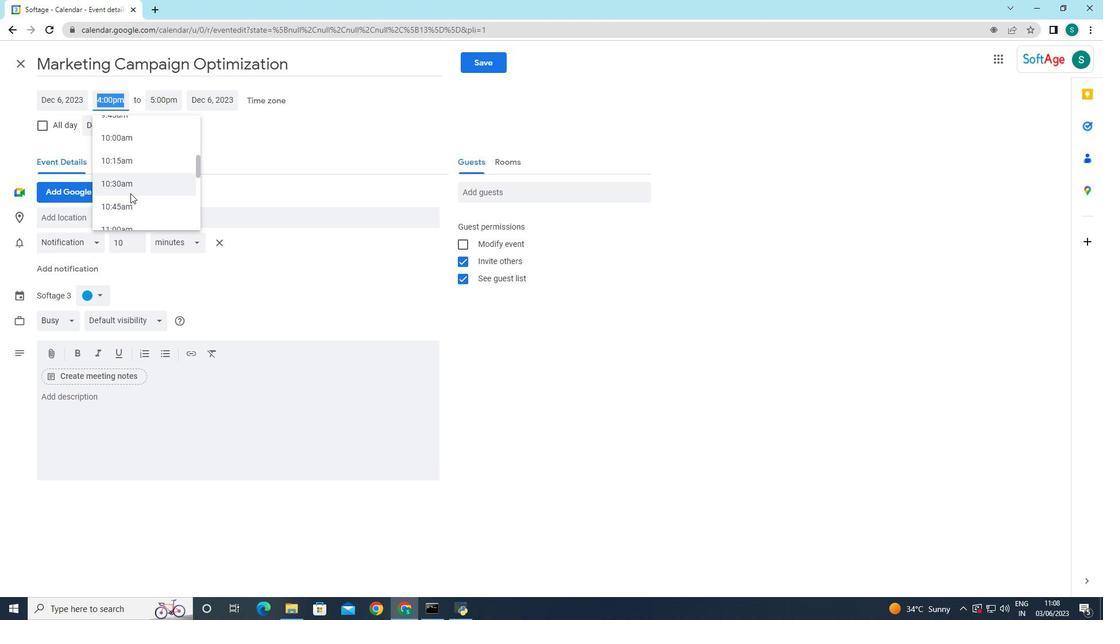 
Action: Mouse moved to (131, 193)
Screenshot: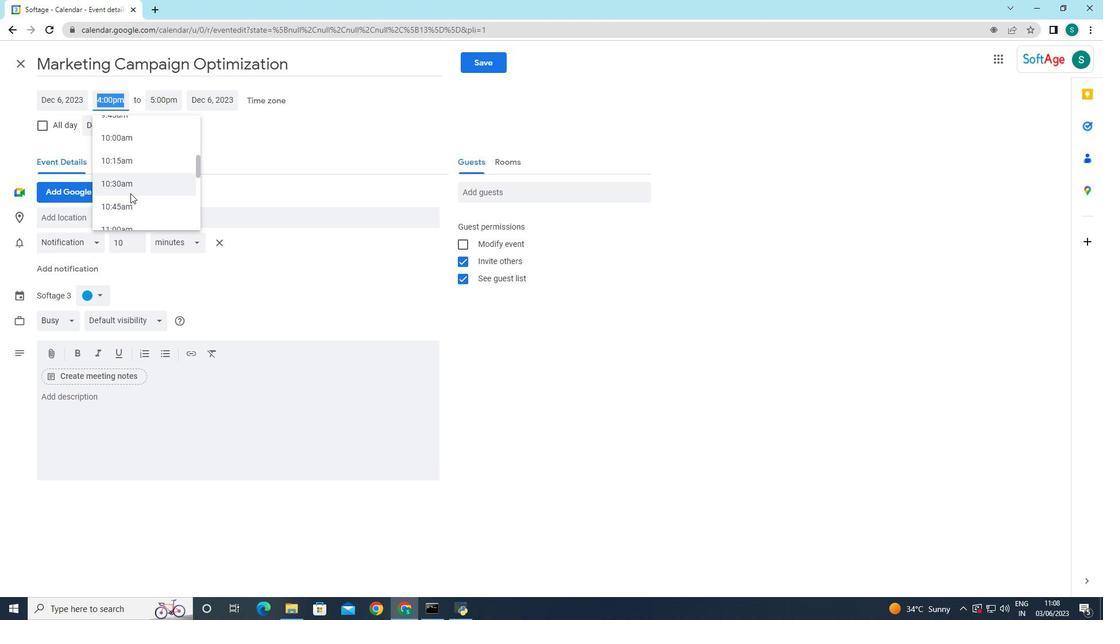 
Action: Mouse scrolled (131, 192) with delta (0, 0)
Screenshot: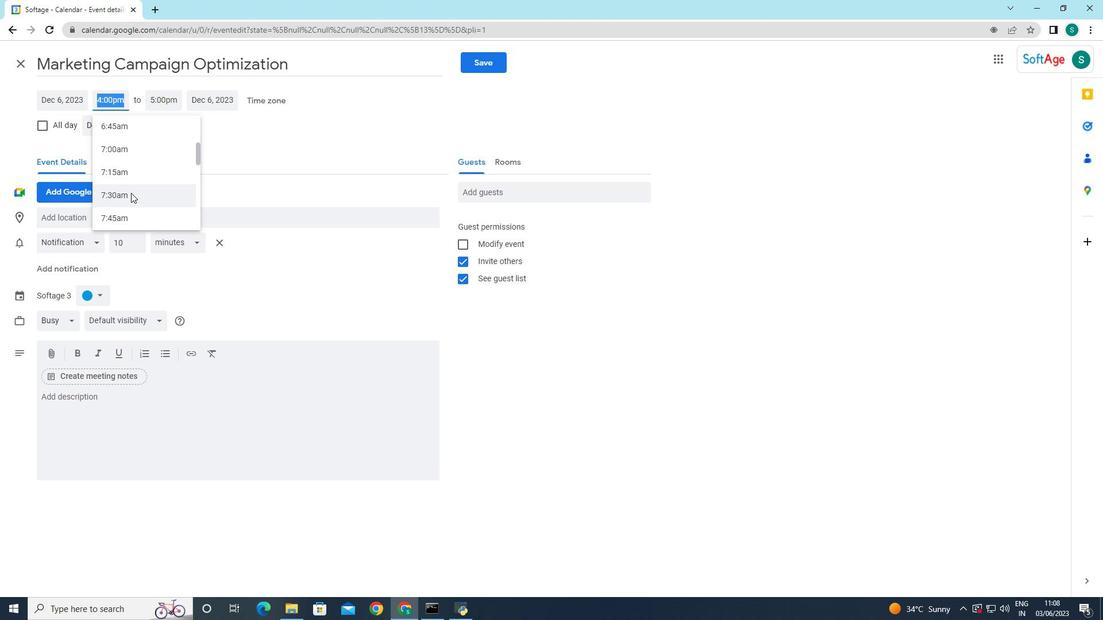 
Action: Mouse scrolled (131, 192) with delta (0, 0)
Screenshot: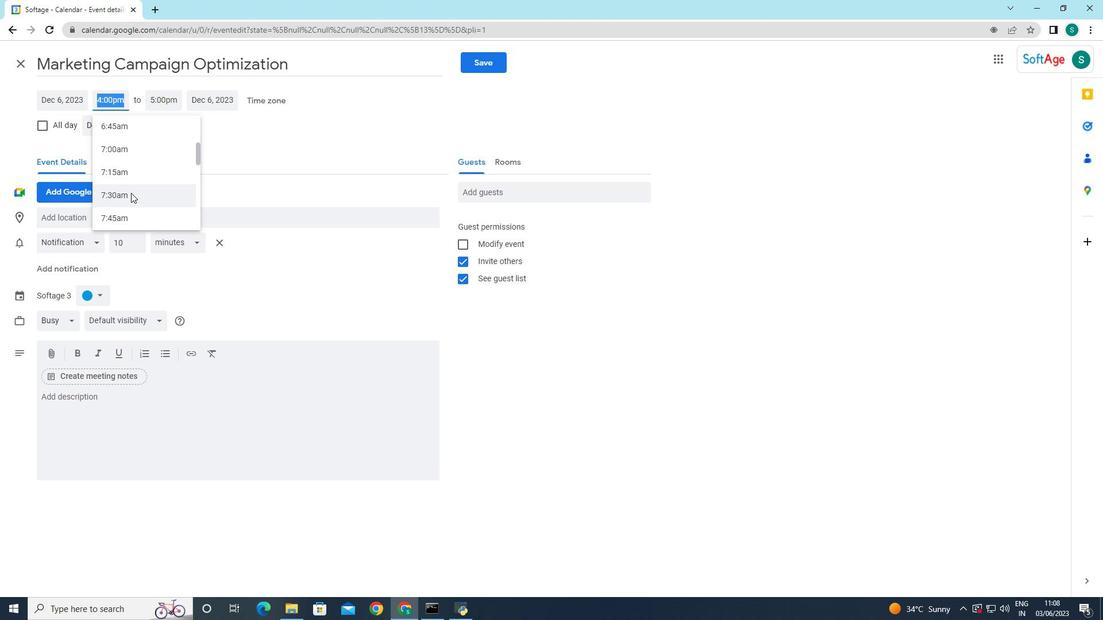 
Action: Mouse moved to (113, 177)
Screenshot: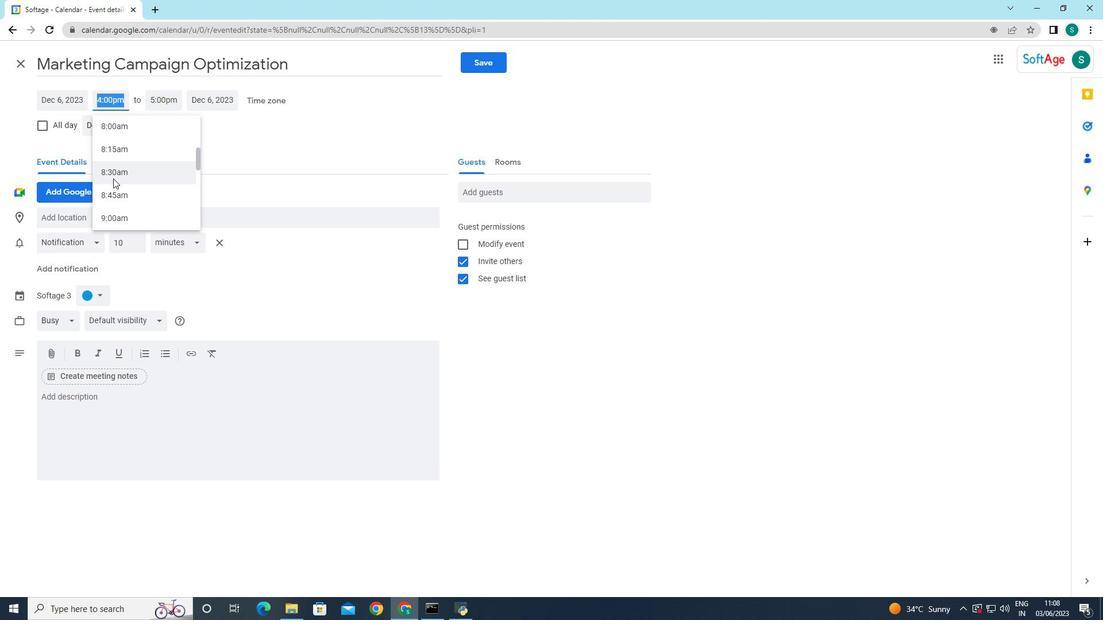 
Action: Mouse pressed left at (113, 177)
Screenshot: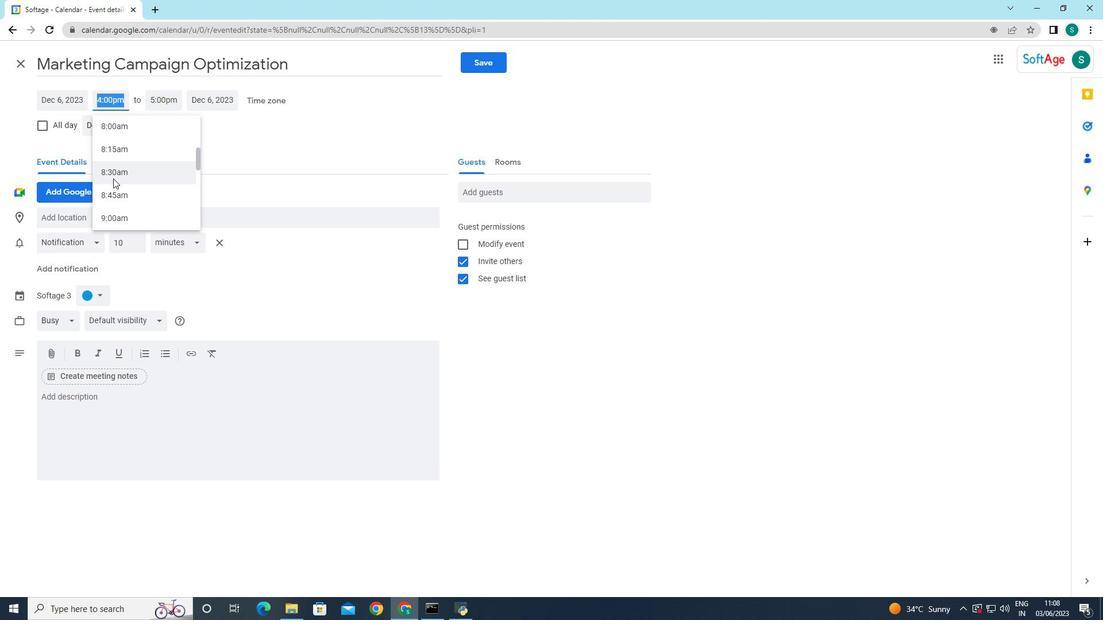 
Action: Mouse moved to (166, 108)
Screenshot: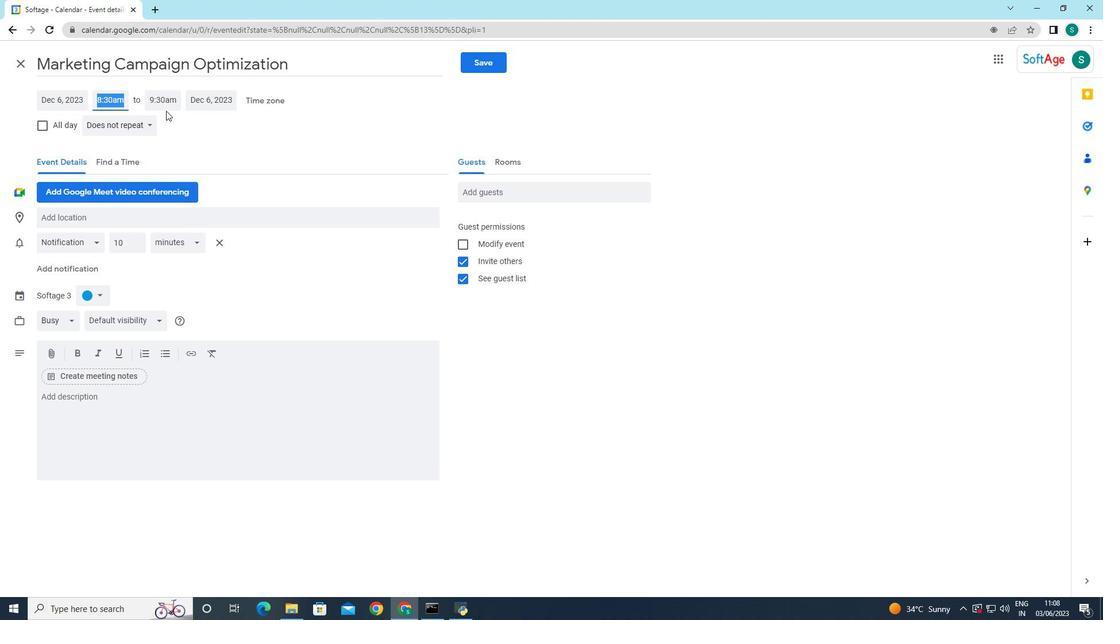 
Action: Mouse pressed left at (166, 108)
Screenshot: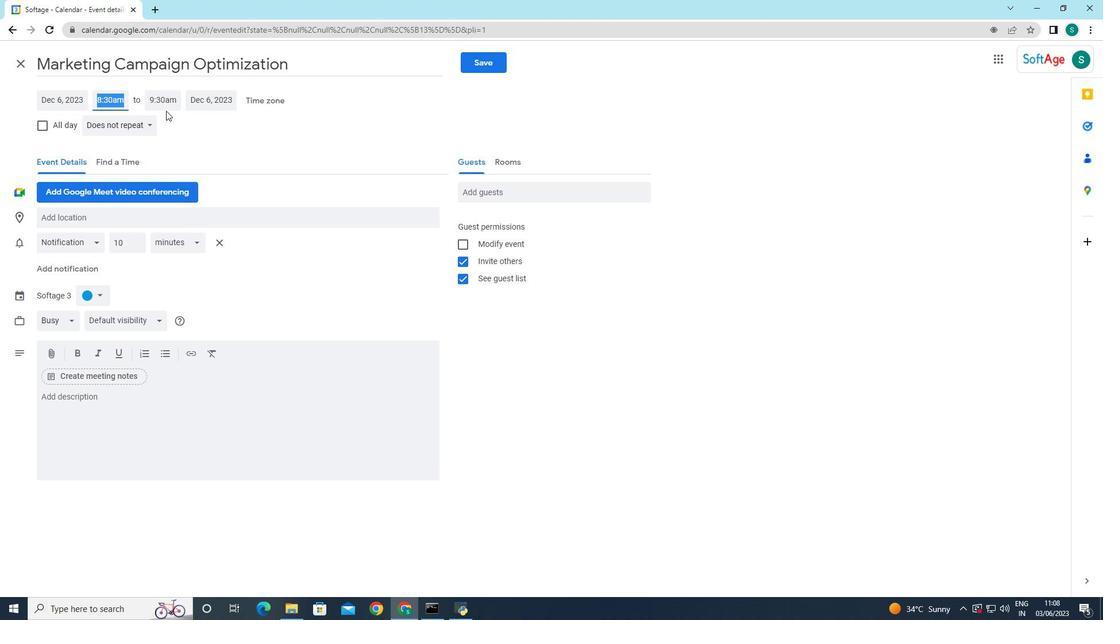 
Action: Mouse moved to (179, 220)
Screenshot: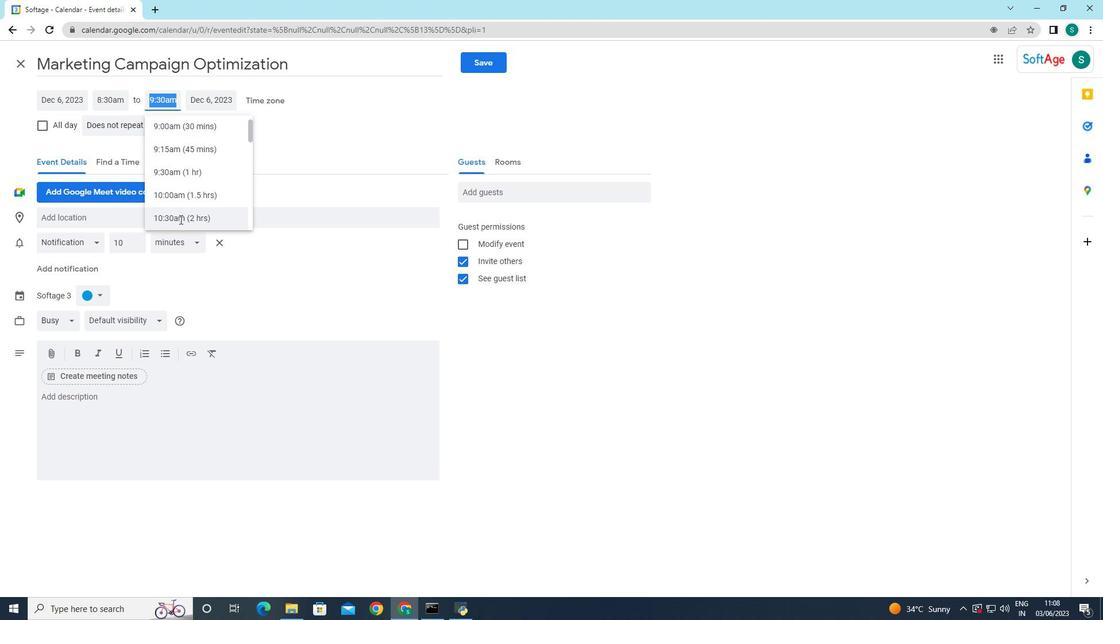
Action: Mouse pressed left at (179, 220)
Screenshot: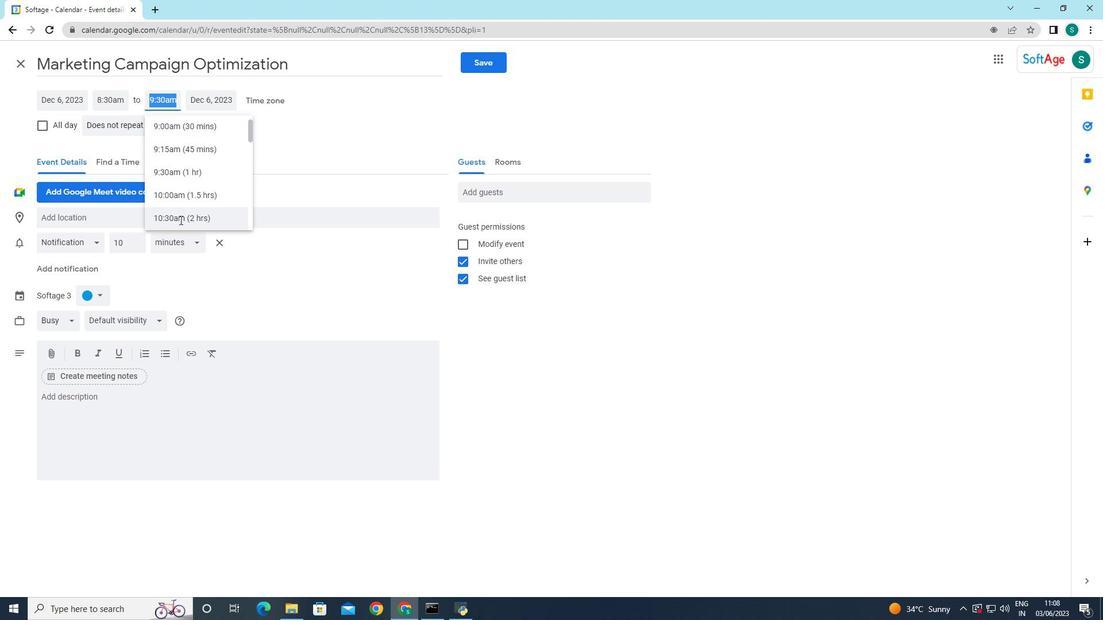 
Action: Mouse moved to (274, 132)
Screenshot: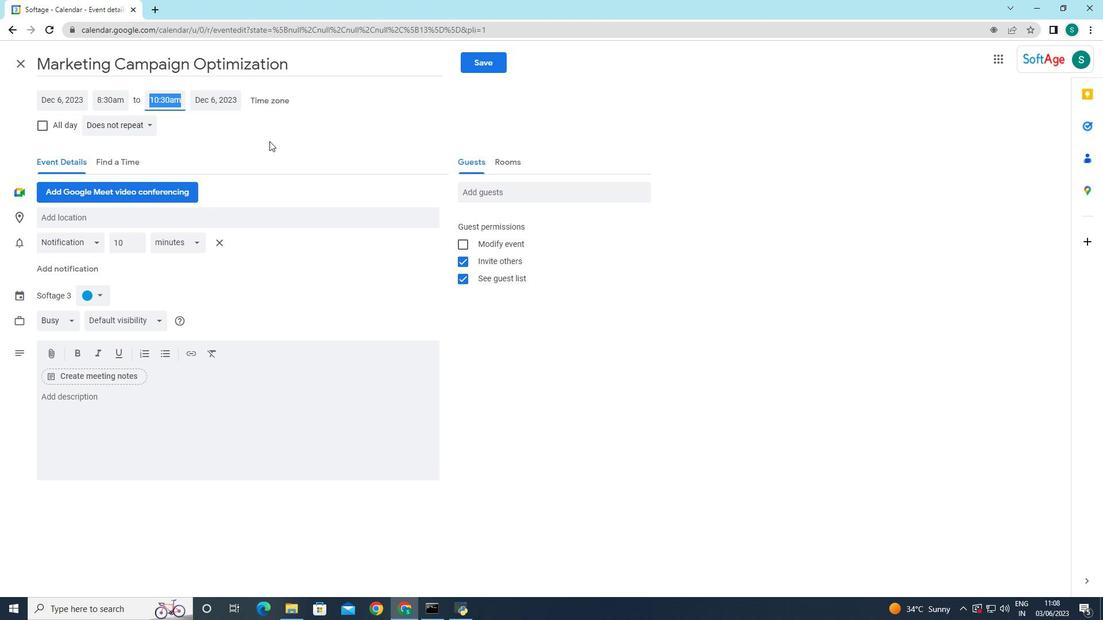 
Action: Mouse pressed left at (274, 132)
Screenshot: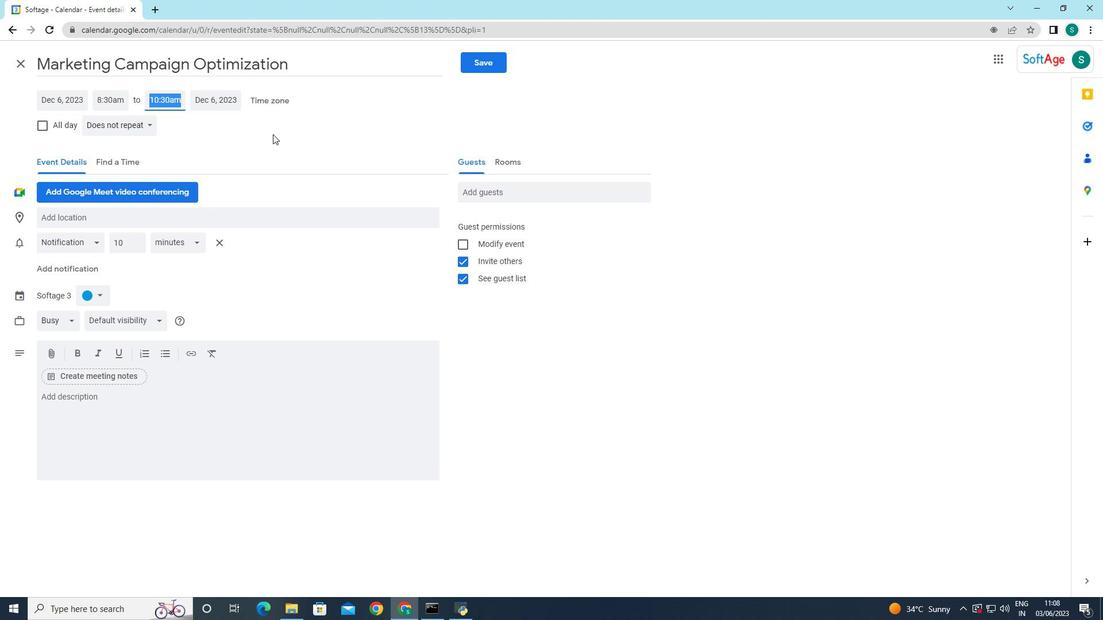 
Action: Mouse moved to (79, 394)
Screenshot: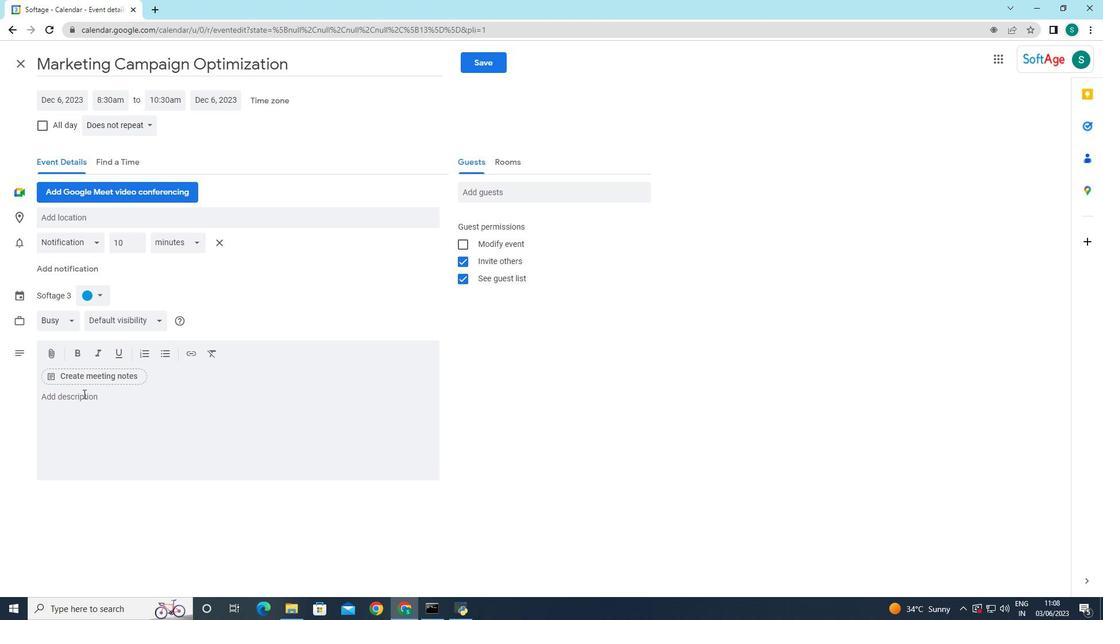 
Action: Mouse pressed left at (79, 394)
Screenshot: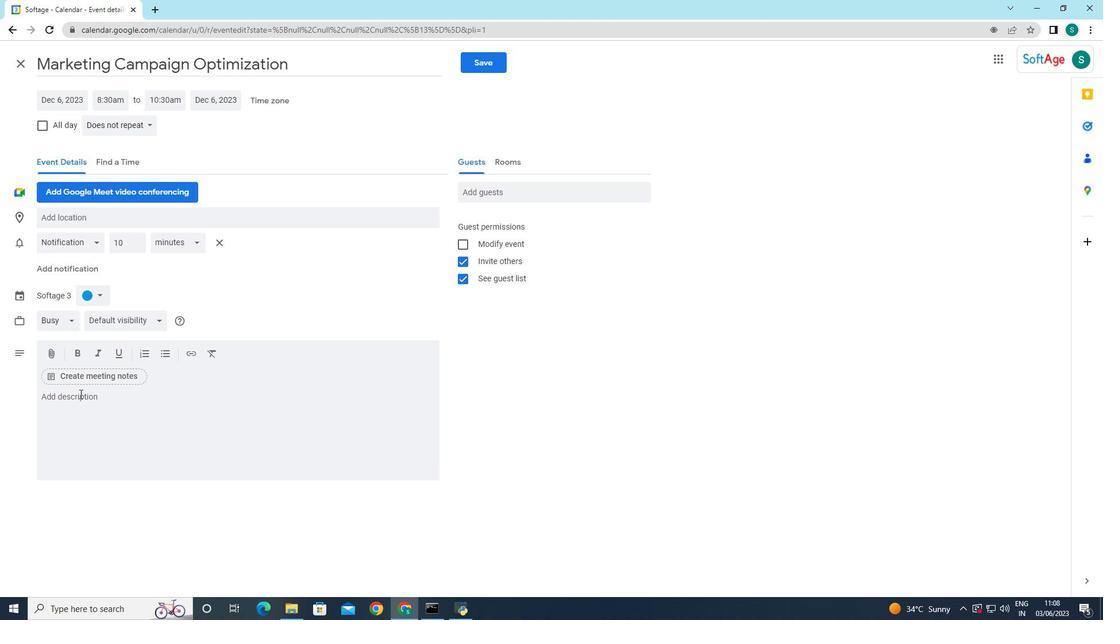 
Action: Mouse moved to (78, 393)
Screenshot: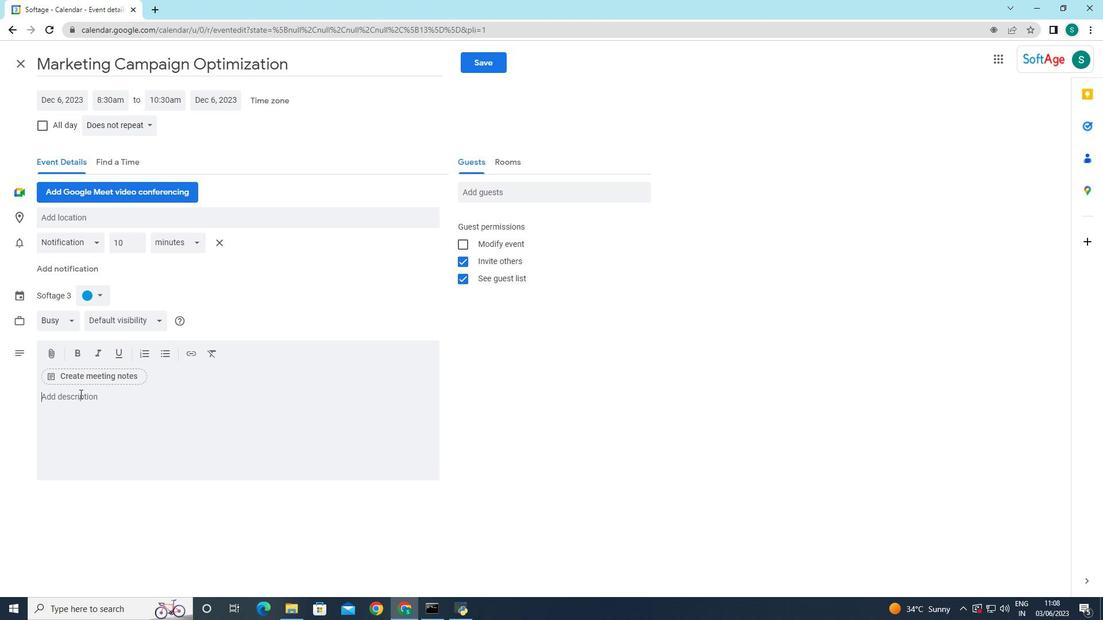 
Action: Key pressed <Key.caps_lock>A<Key.caps_lock><Key.space>product<Key.space>launch<Key.space>event<Key.space>is<Key.space>an<Key.space>exciting<Key.space>occasion<Key.space>where<Key.space>a<Key.space>new<Key.space>product<Key.space>is<Key.space>introduced<Key.space>to<Key.space>the<Key.space>market.<Key.space><Key.caps_lock>I<Key.caps_lock>dt<Key.backspace><Key.backspace>t<Key.space>brings<Key.space>together<Key.space>stakeholders,<Key.space><Key.caps_lock>I<Key.caps_lock><Key.backspace>industry<Key.space>experts,<Key.space>media<Key.space>personnel<Key.space><Key.backspace>,<Key.space>and<Key.space>potential<Key.space>customers<Key.space>to<Key.space>show<Key.backspace>e<Key.backspace>wcase<Key.space>the<Key.space>product's<Key.space>features,<Key.space>benefitss<Key.backspace><Key.backspace>s<Key.space><Key.backspace>,<Key.space>and<Key.space>unique<Key.space>selling<Key.space>points<Key.space><Key.backspace>.
Screenshot: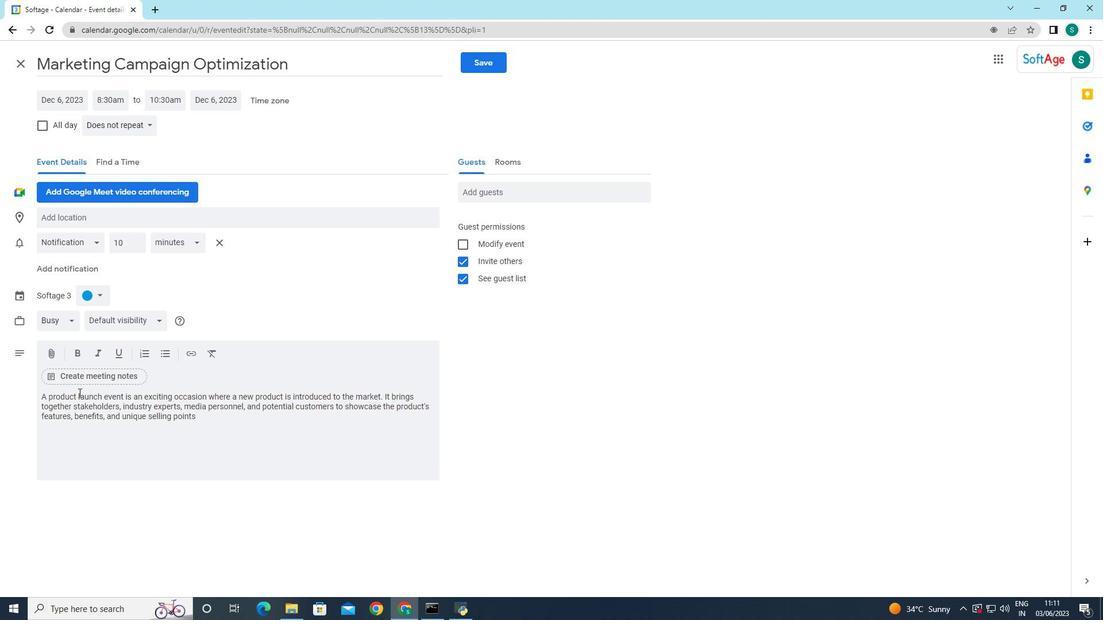 
Action: Mouse moved to (97, 292)
Screenshot: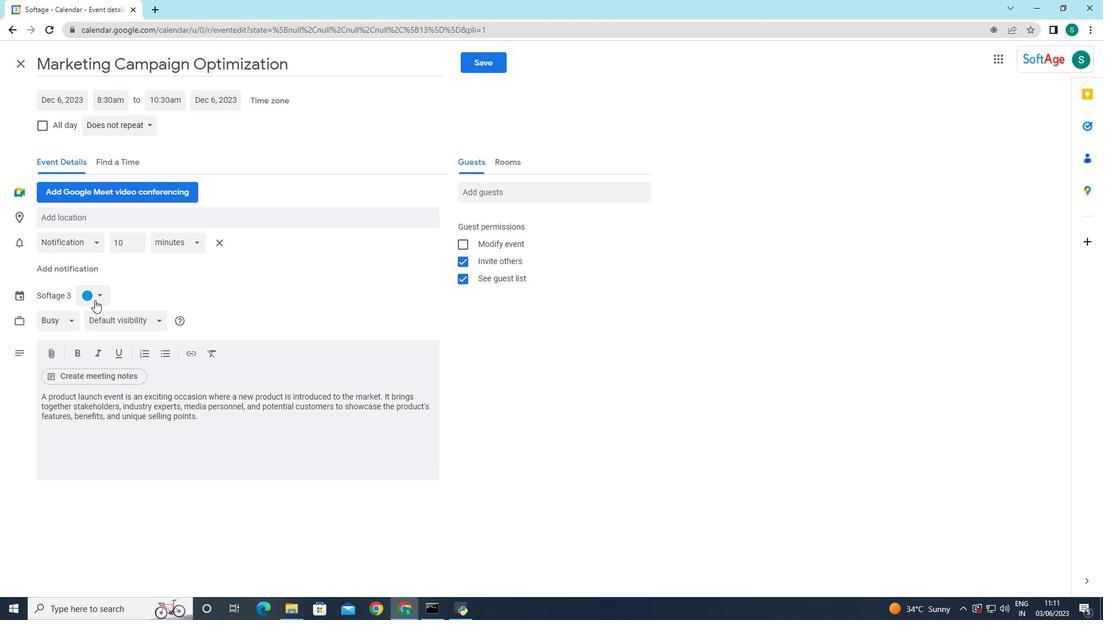 
Action: Mouse pressed left at (97, 292)
Screenshot: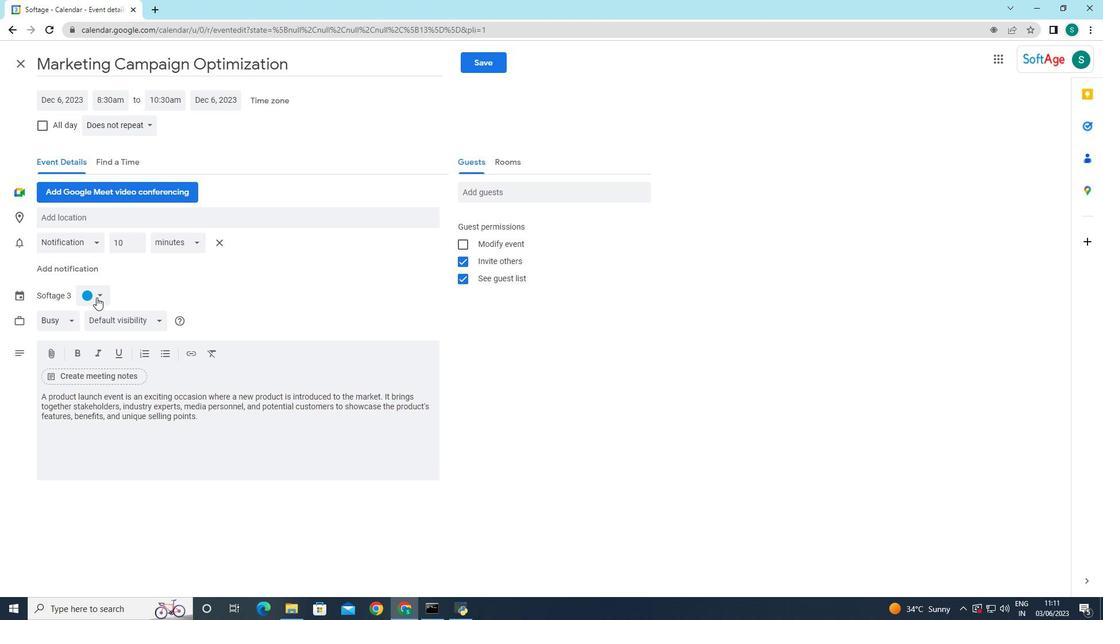 
Action: Mouse moved to (103, 308)
Screenshot: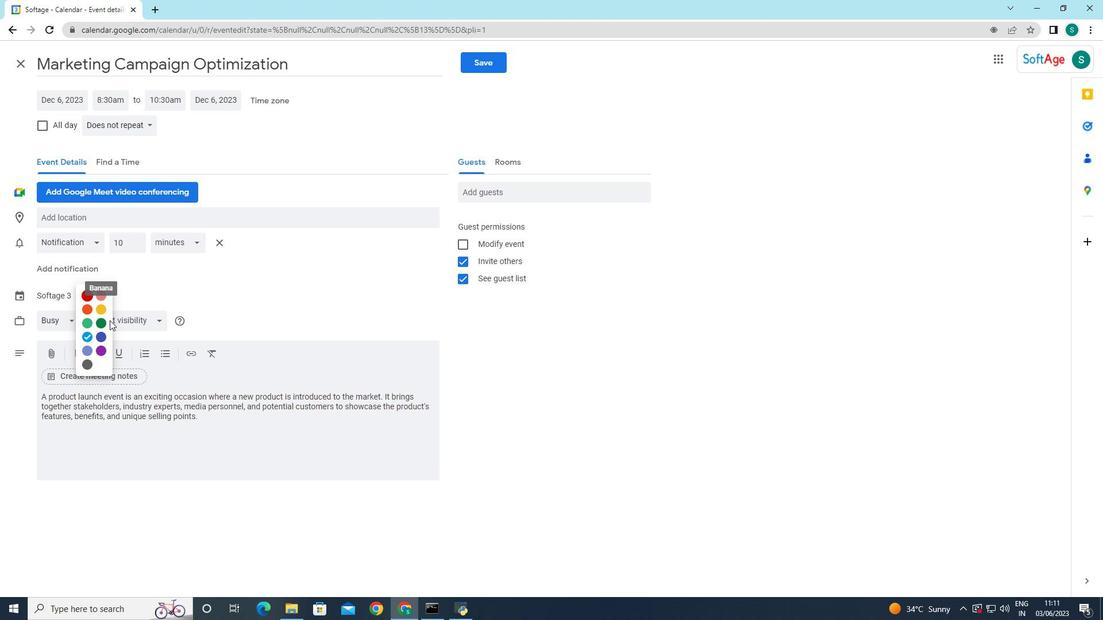 
Action: Mouse pressed left at (103, 308)
Screenshot: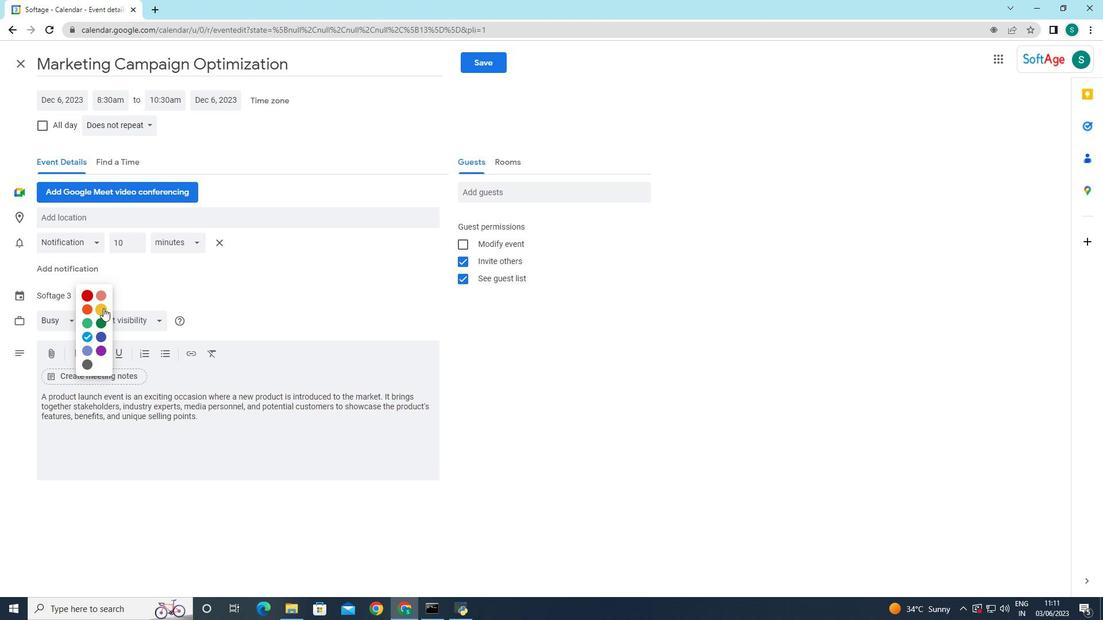 
Action: Mouse moved to (241, 301)
Screenshot: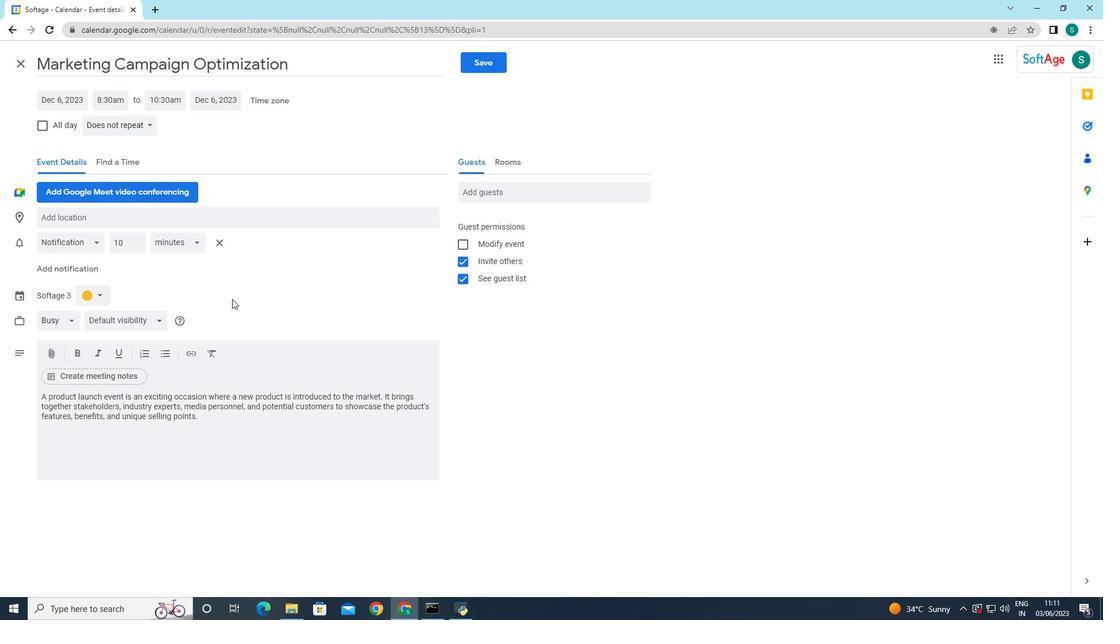 
Action: Mouse pressed left at (241, 301)
Screenshot: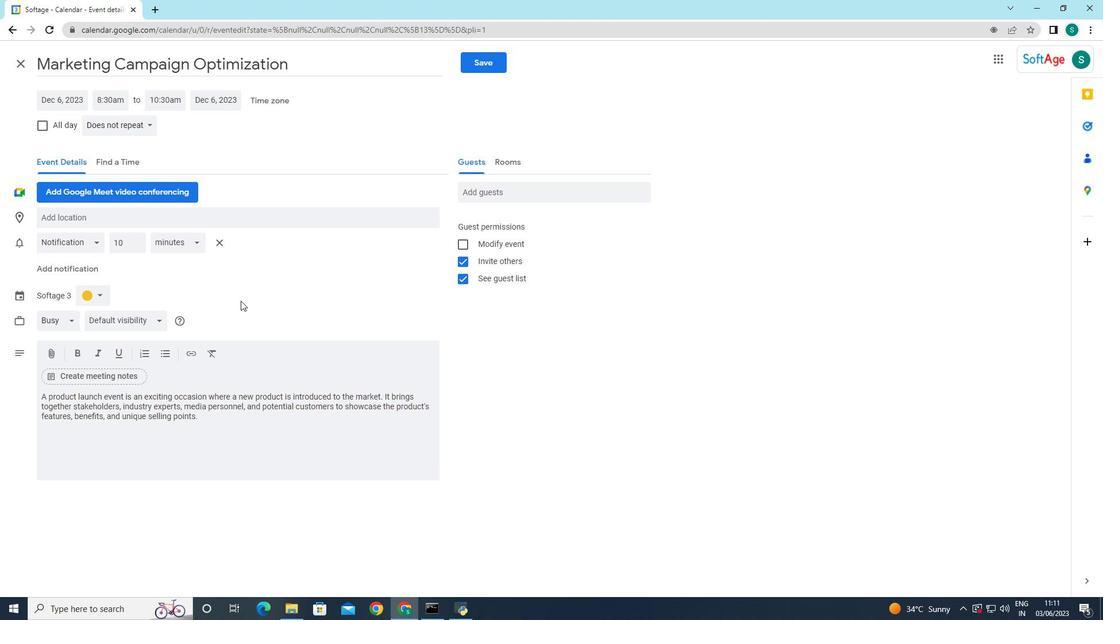 
Action: Mouse moved to (75, 214)
Screenshot: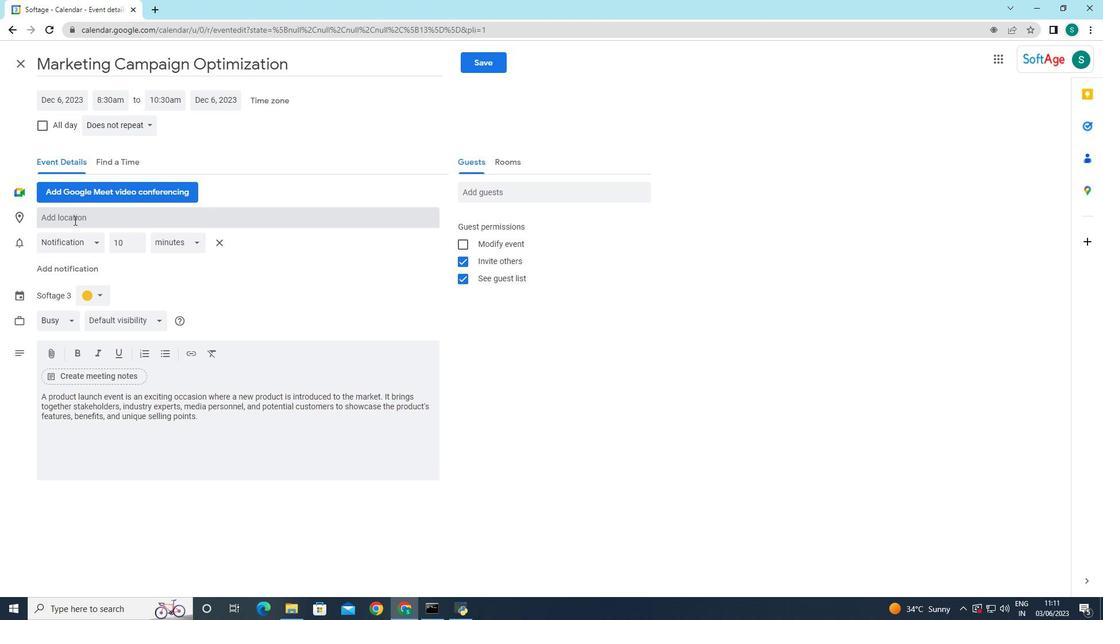 
Action: Mouse pressed left at (75, 214)
Screenshot: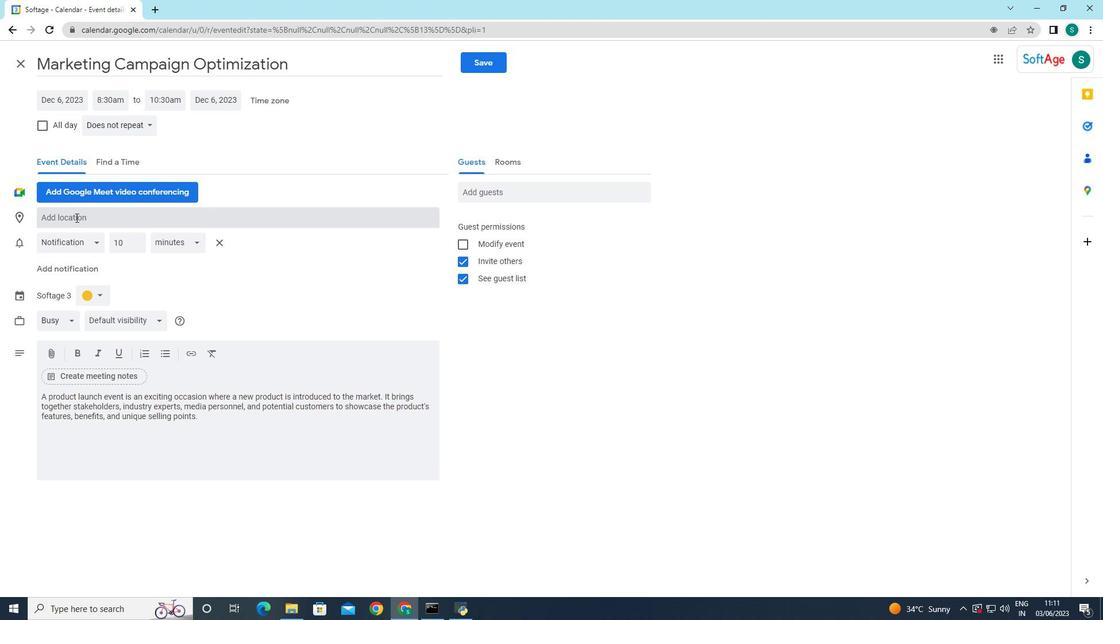
Action: Mouse moved to (75, 216)
Screenshot: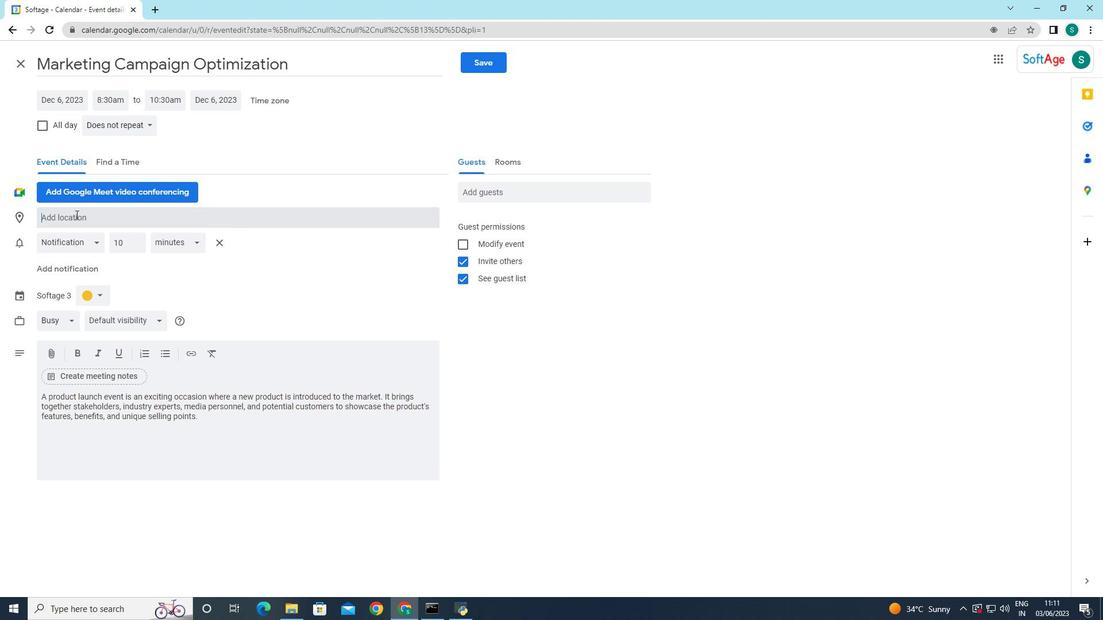 
Action: Key pressed 654<Key.space><Key.shift>Port<Key.space><Key.shift>Olympic,<Key.space><Key.shift><Key.shift><Key.shift>Barcelona,<Key.space><Key.shift>Spain
Screenshot: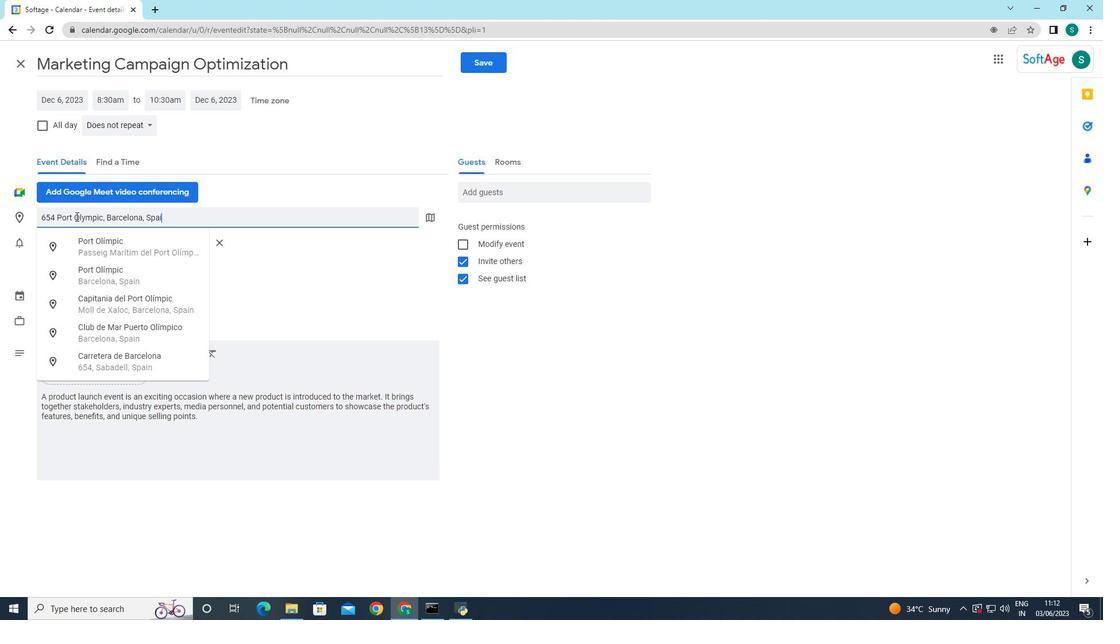 
Action: Mouse moved to (300, 275)
Screenshot: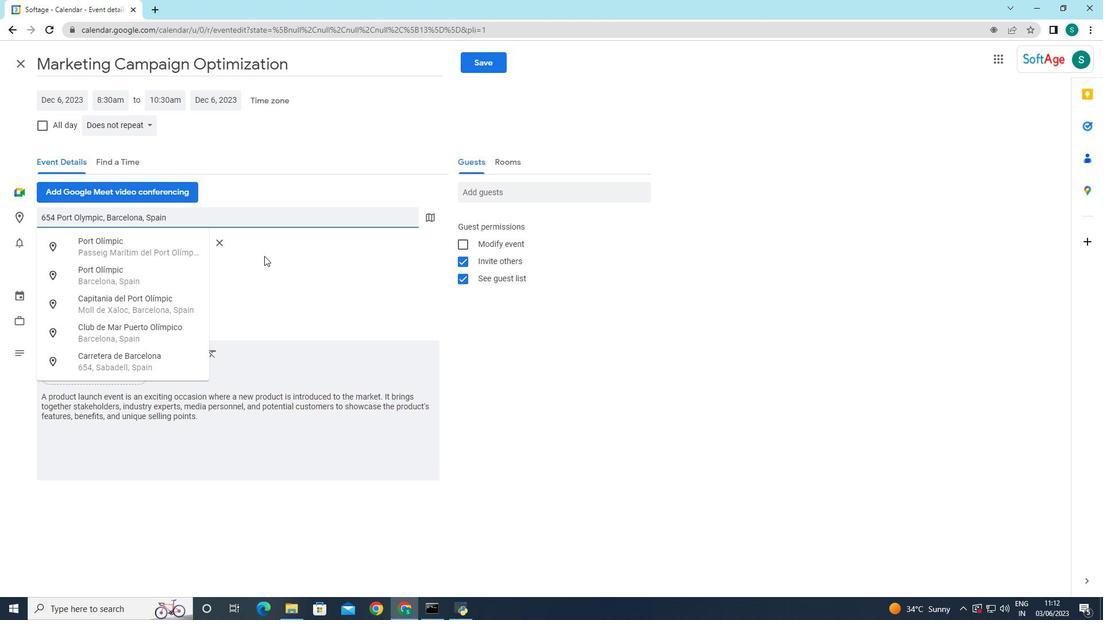 
Action: Mouse pressed left at (300, 275)
Screenshot: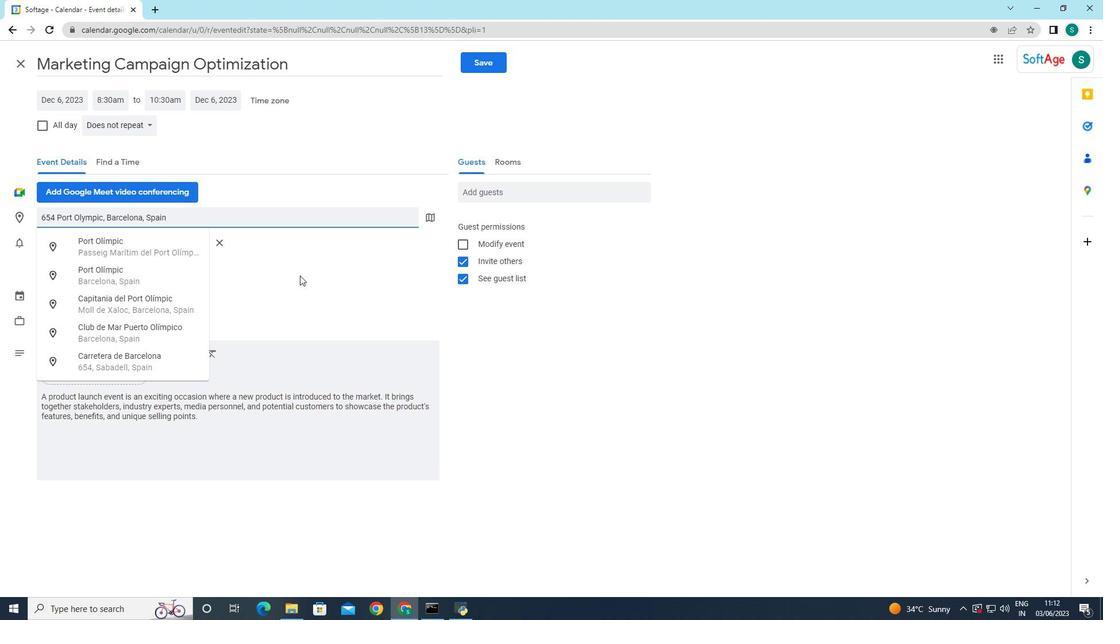 
Action: Mouse moved to (489, 192)
Screenshot: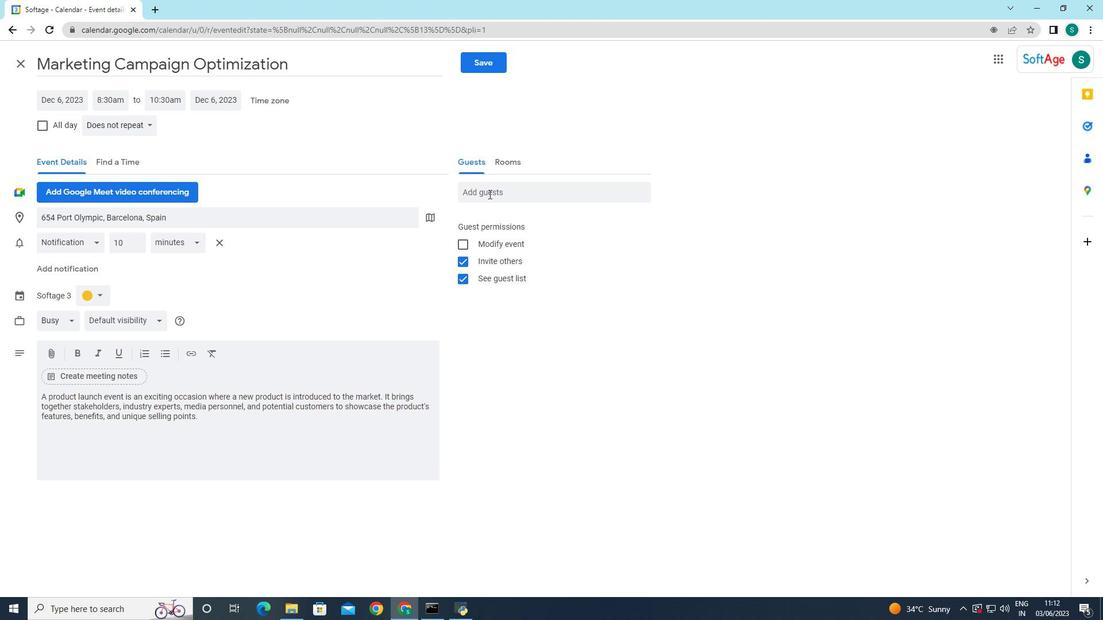 
Action: Mouse pressed left at (489, 192)
Screenshot: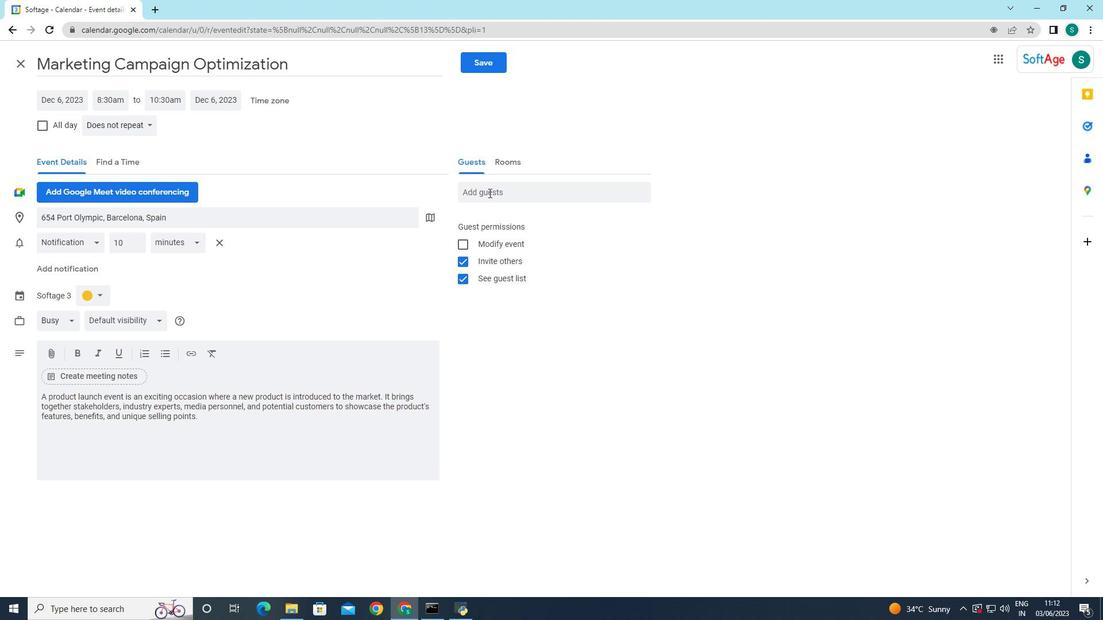 
Action: Mouse moved to (491, 193)
Screenshot: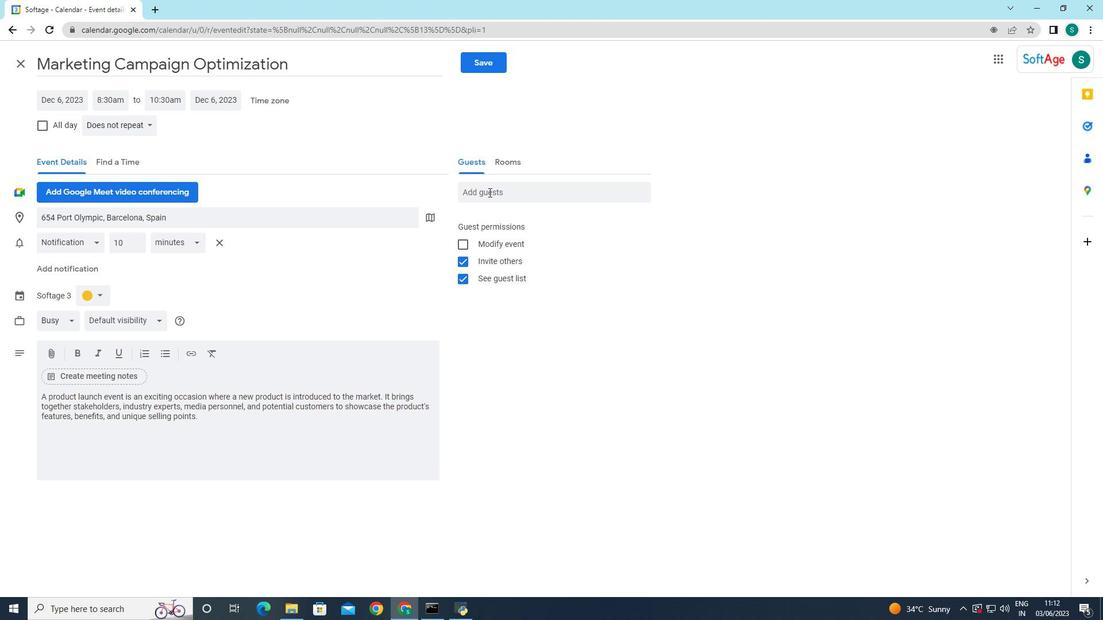 
Action: Key pressed softage.4
Screenshot: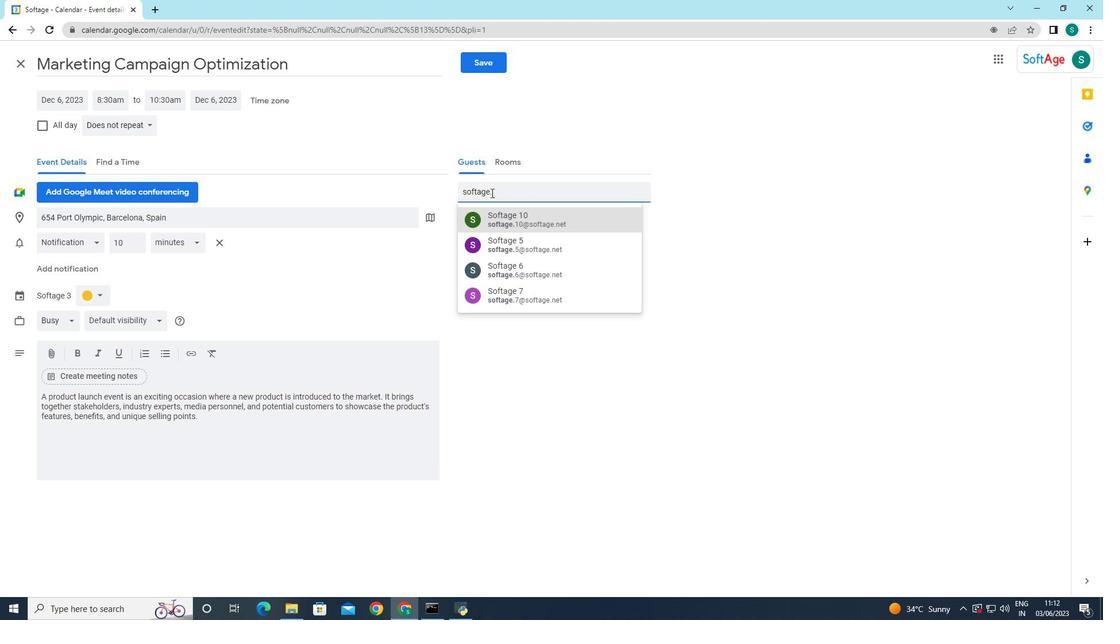 
Action: Mouse moved to (566, 225)
Screenshot: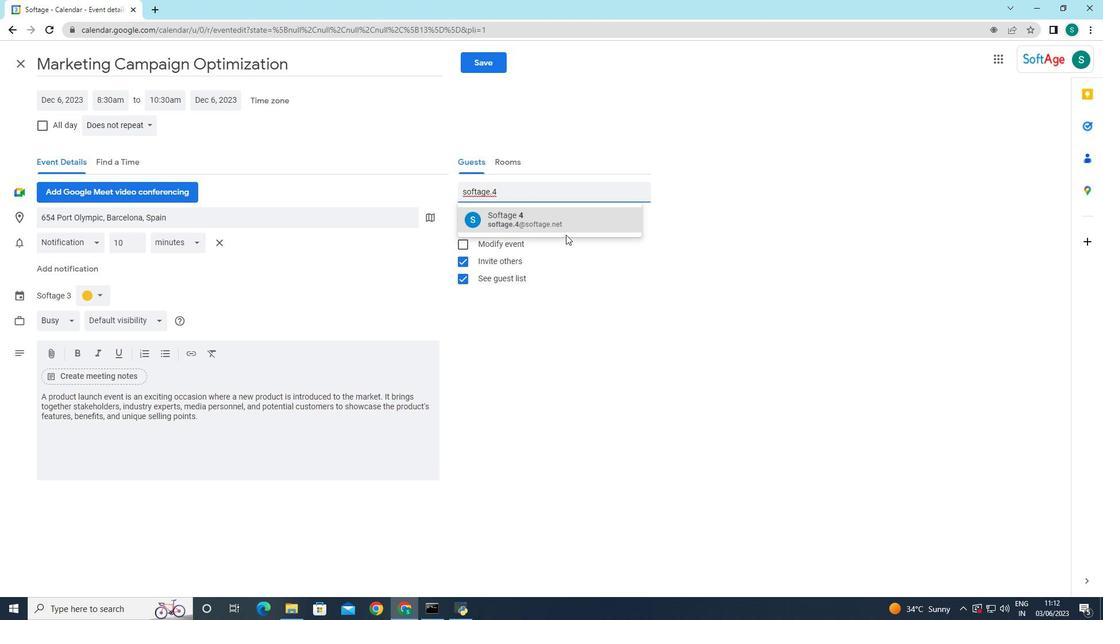 
Action: Mouse pressed left at (566, 225)
Screenshot: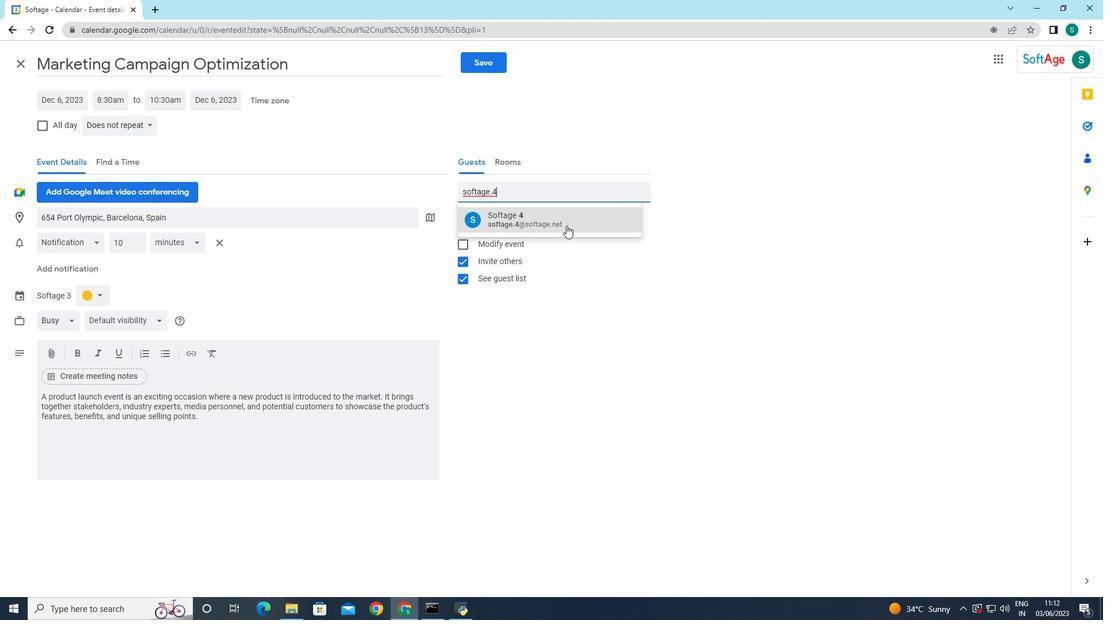 
Action: Mouse moved to (562, 190)
Screenshot: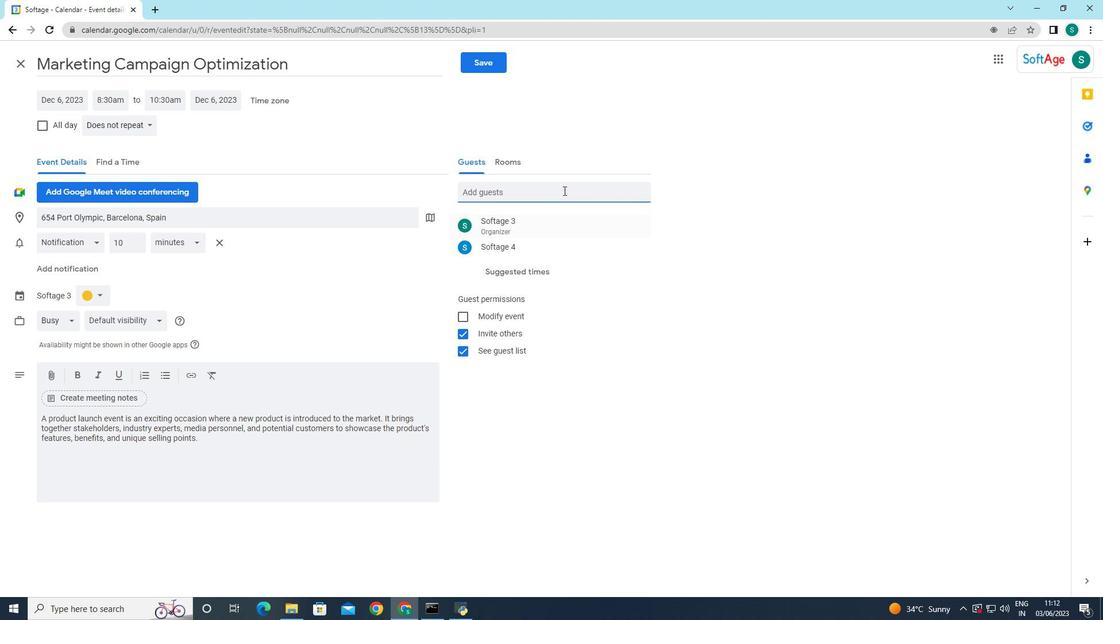 
Action: Mouse pressed left at (562, 190)
Screenshot: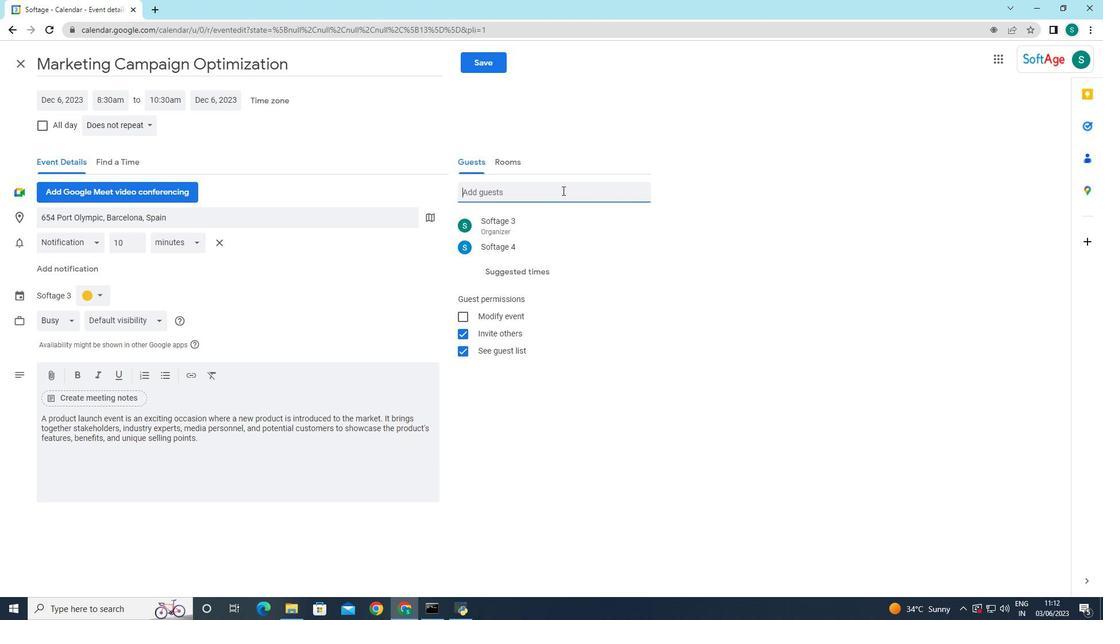 
Action: Key pressed softage.5
Screenshot: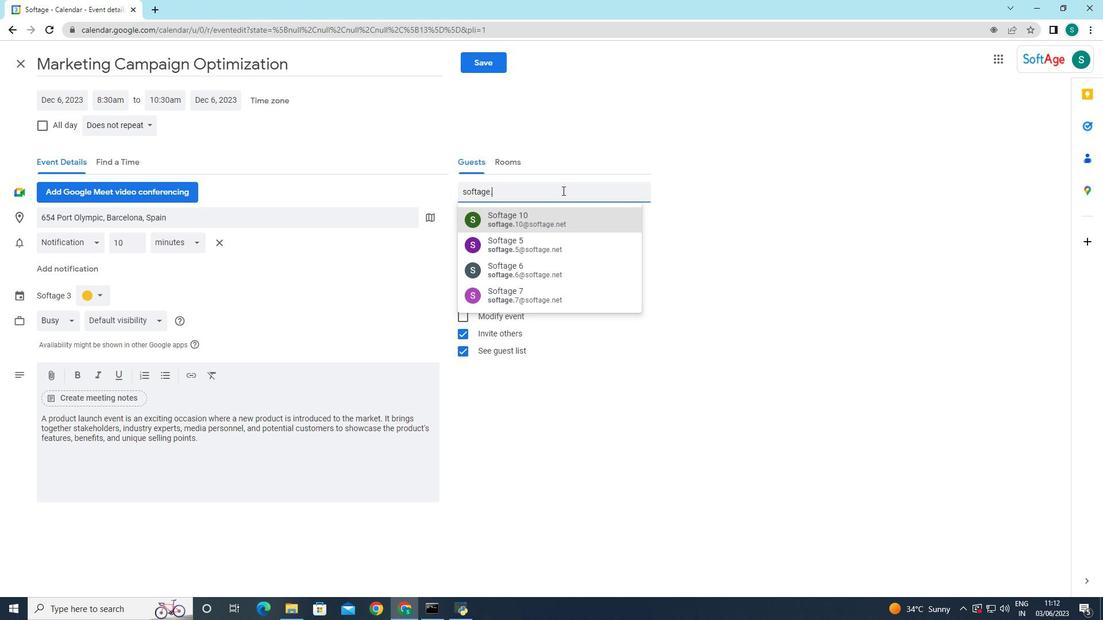 
Action: Mouse moved to (559, 209)
Screenshot: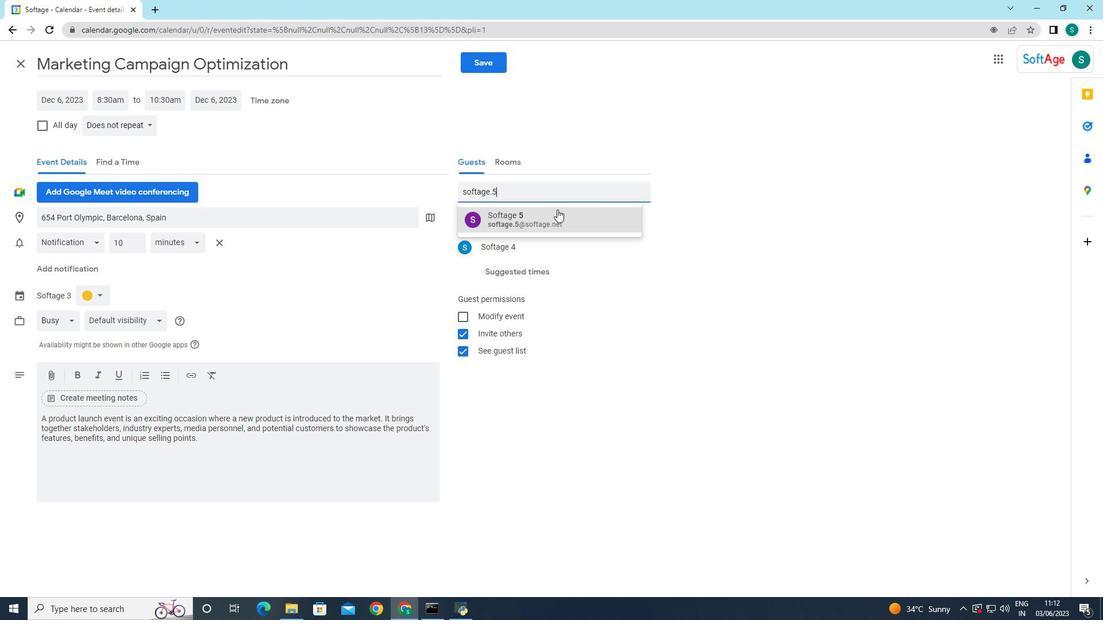 
Action: Mouse pressed left at (559, 209)
Screenshot: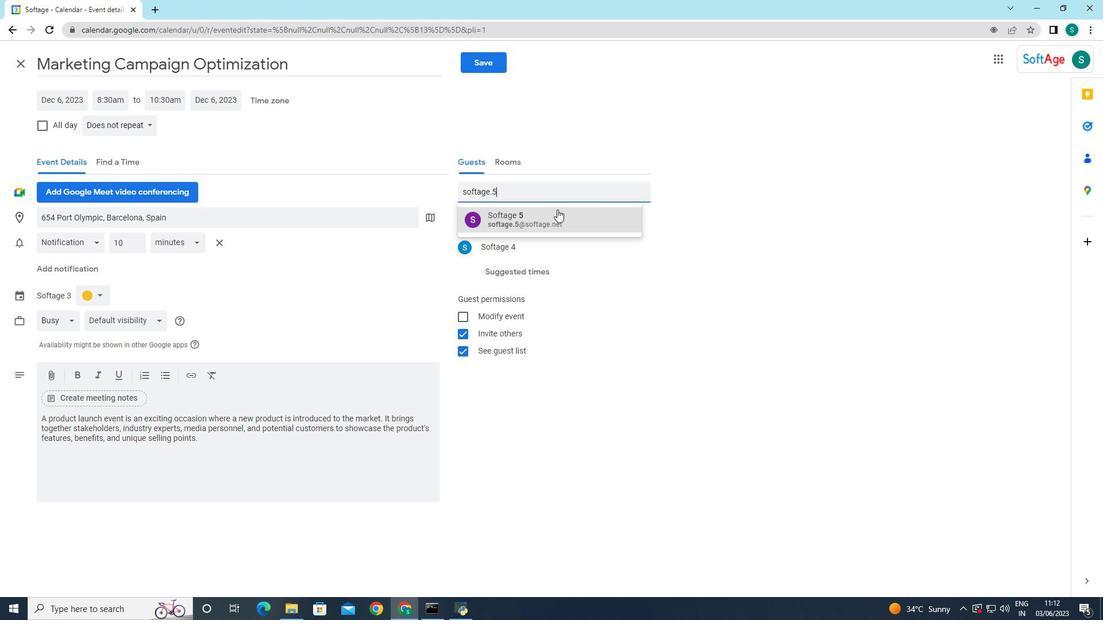 
Action: Mouse moved to (632, 225)
Screenshot: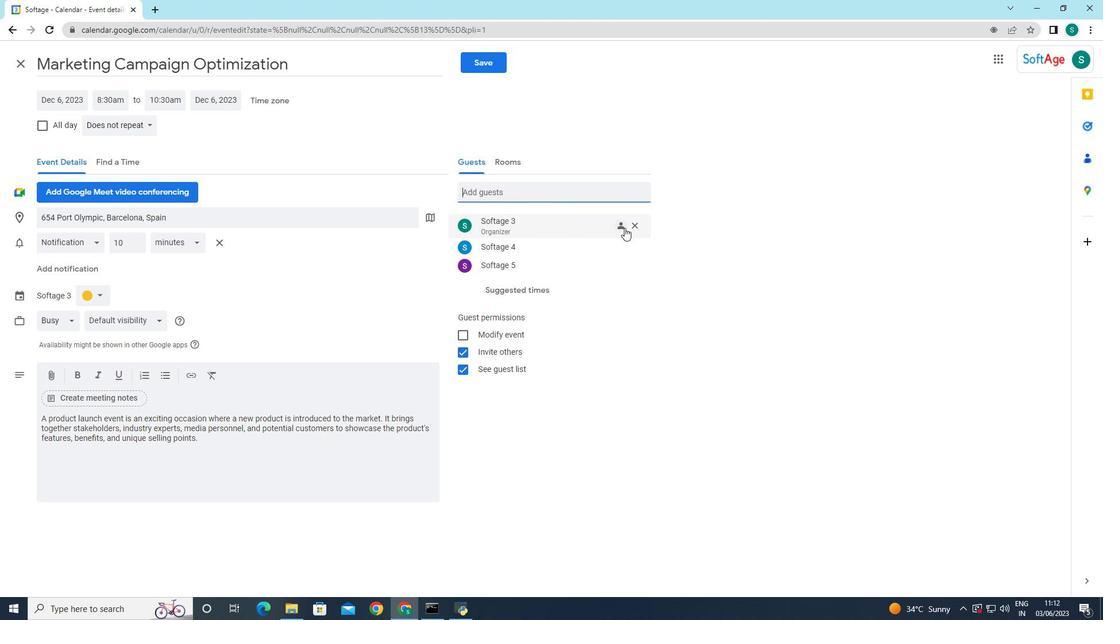 
Action: Mouse pressed left at (632, 225)
Screenshot: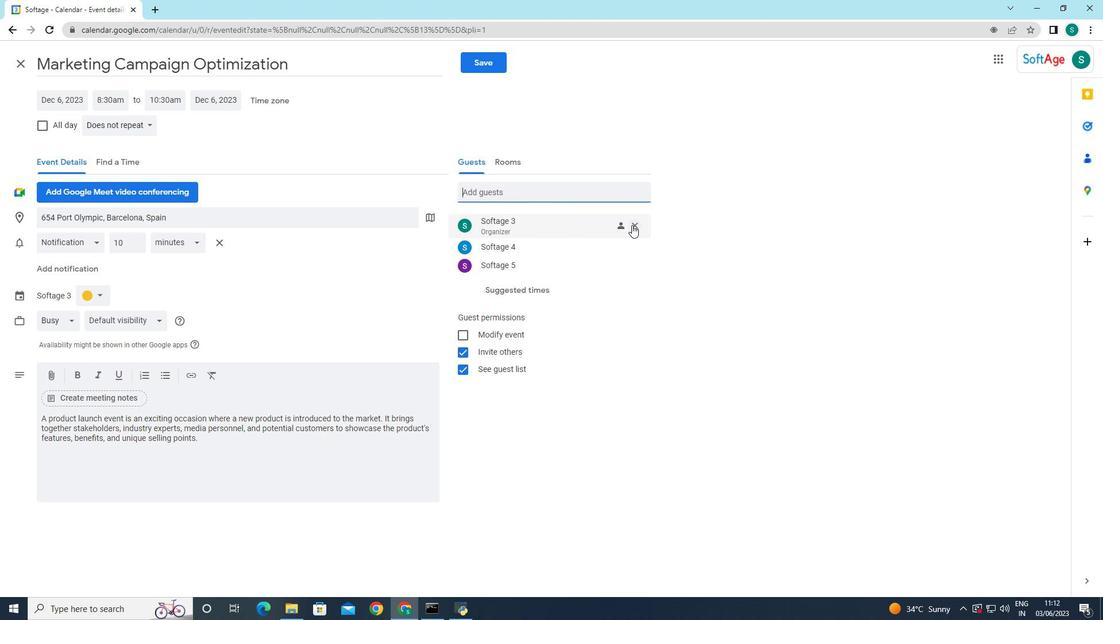 
Action: Mouse moved to (135, 119)
Screenshot: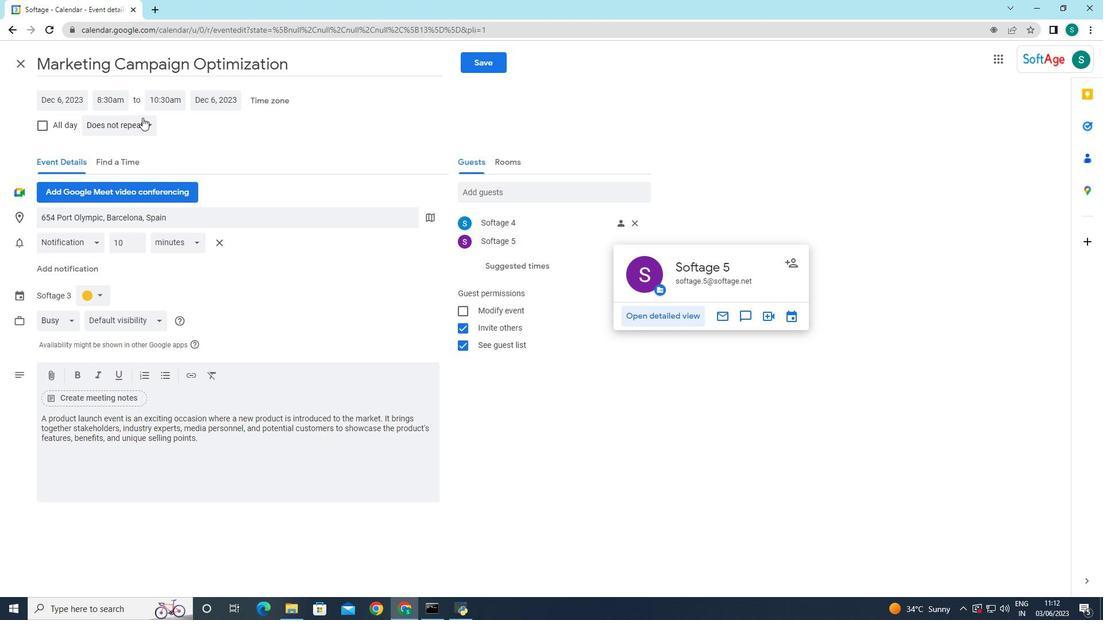
Action: Mouse pressed left at (135, 119)
Screenshot: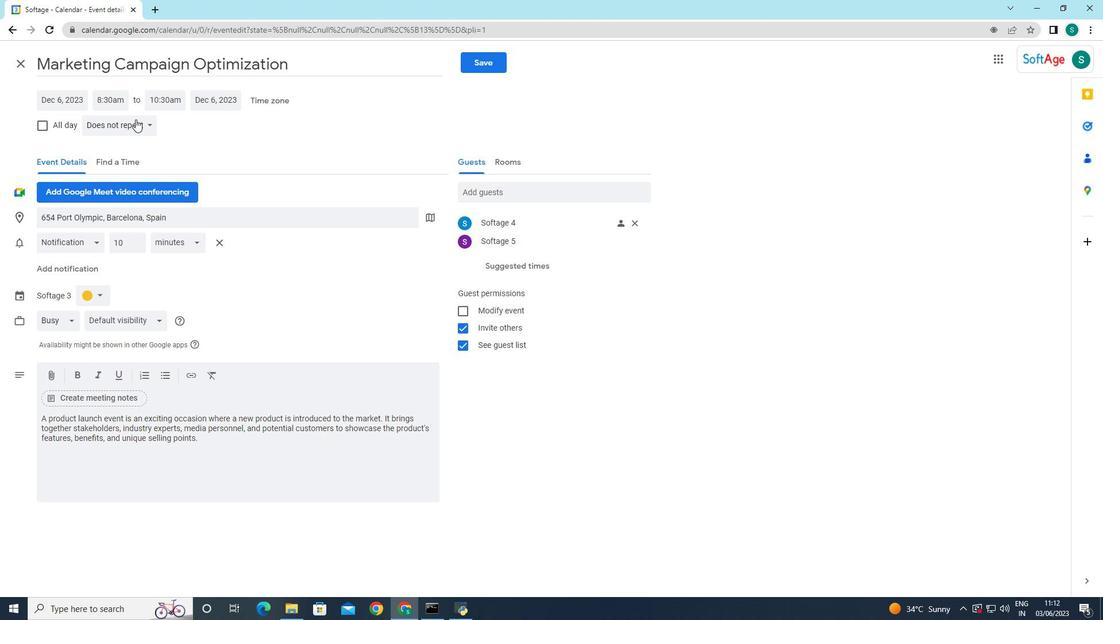 
Action: Mouse moved to (123, 126)
Screenshot: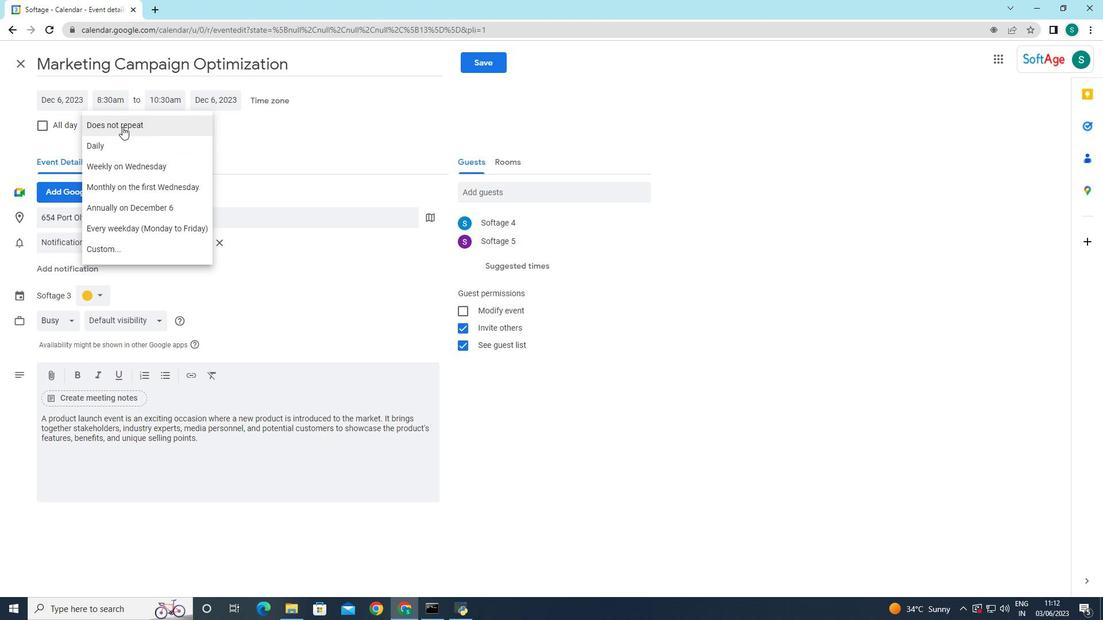 
Action: Mouse pressed left at (123, 126)
Screenshot: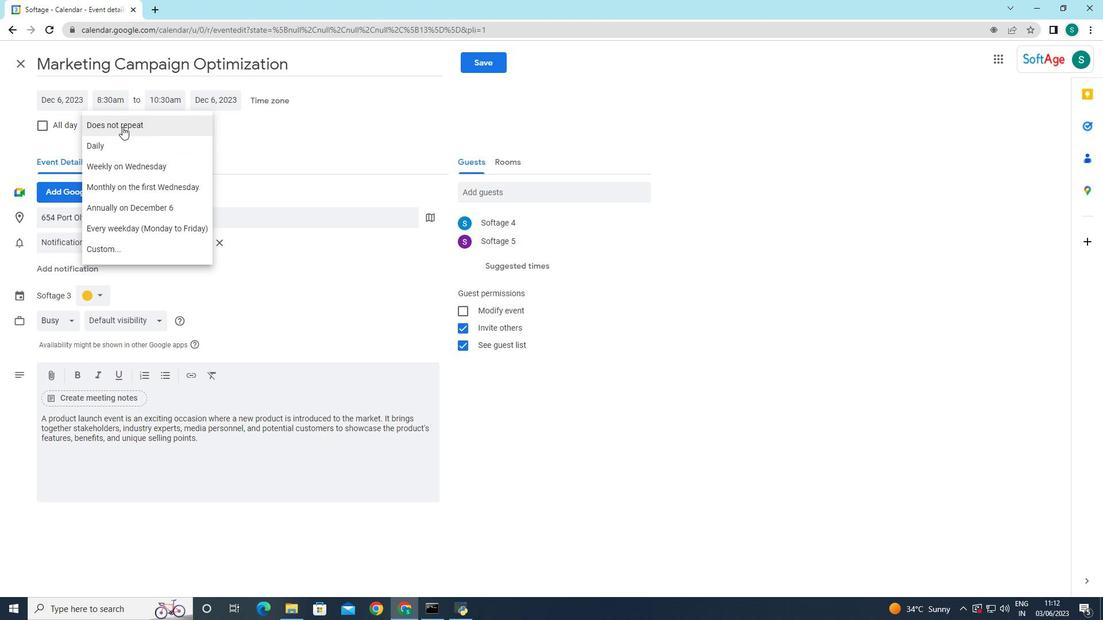 
Action: Mouse moved to (494, 64)
Screenshot: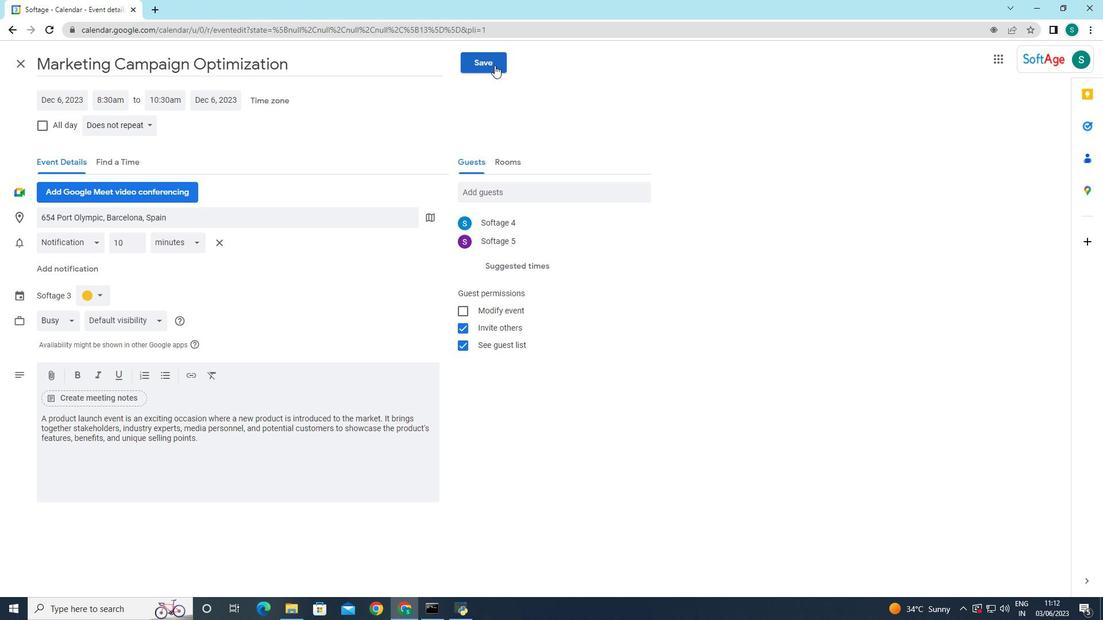 
Action: Mouse pressed left at (494, 64)
Screenshot: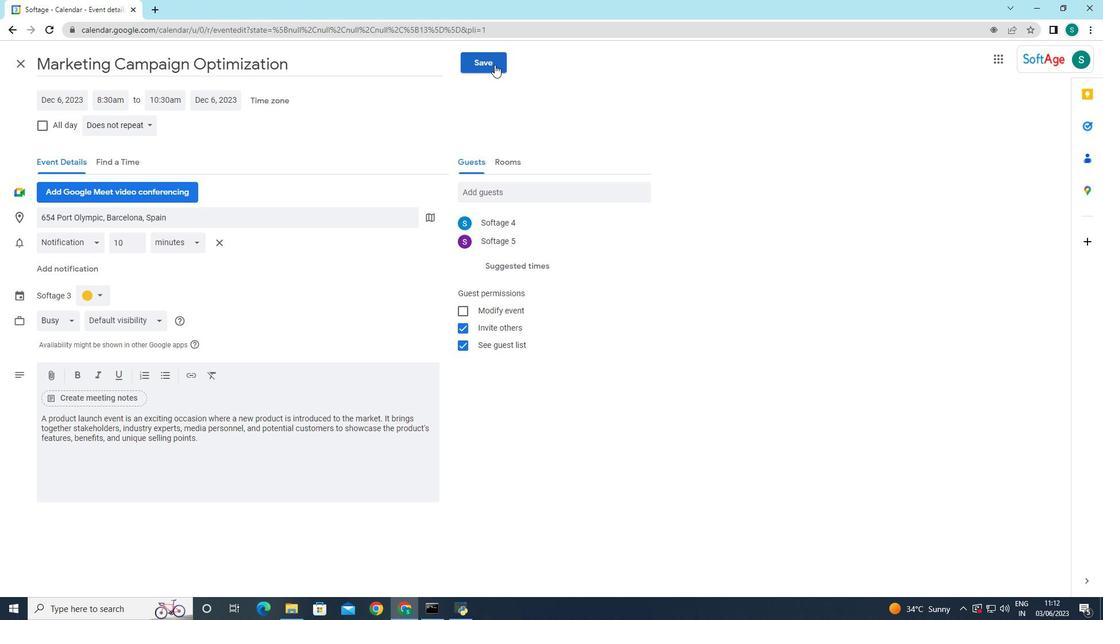 
Action: Mouse moved to (651, 348)
Screenshot: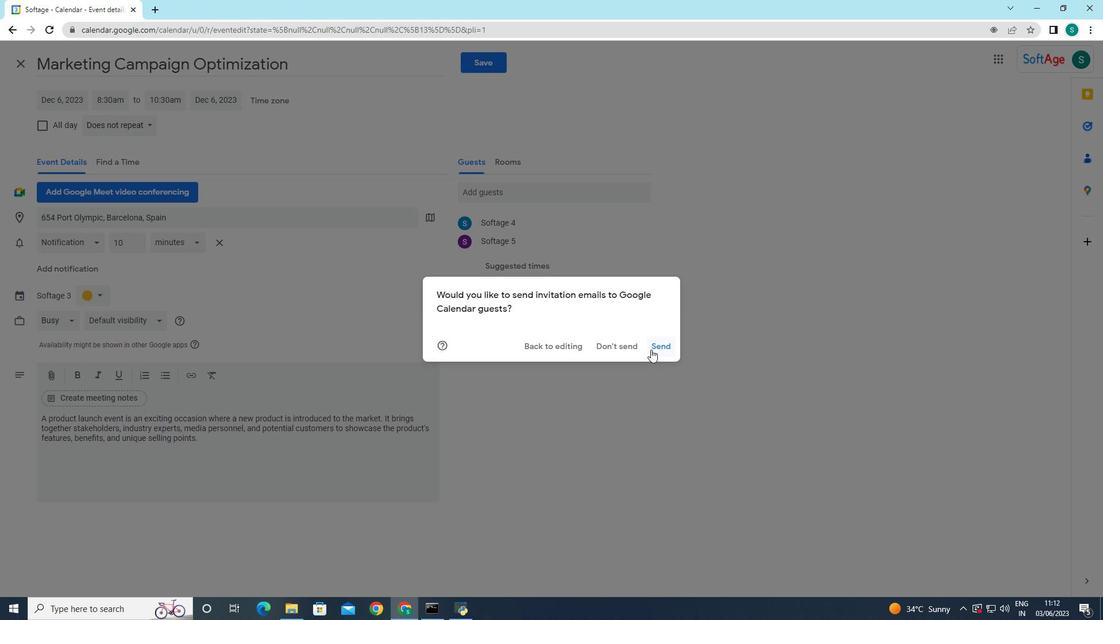 
Action: Mouse pressed left at (651, 348)
Screenshot: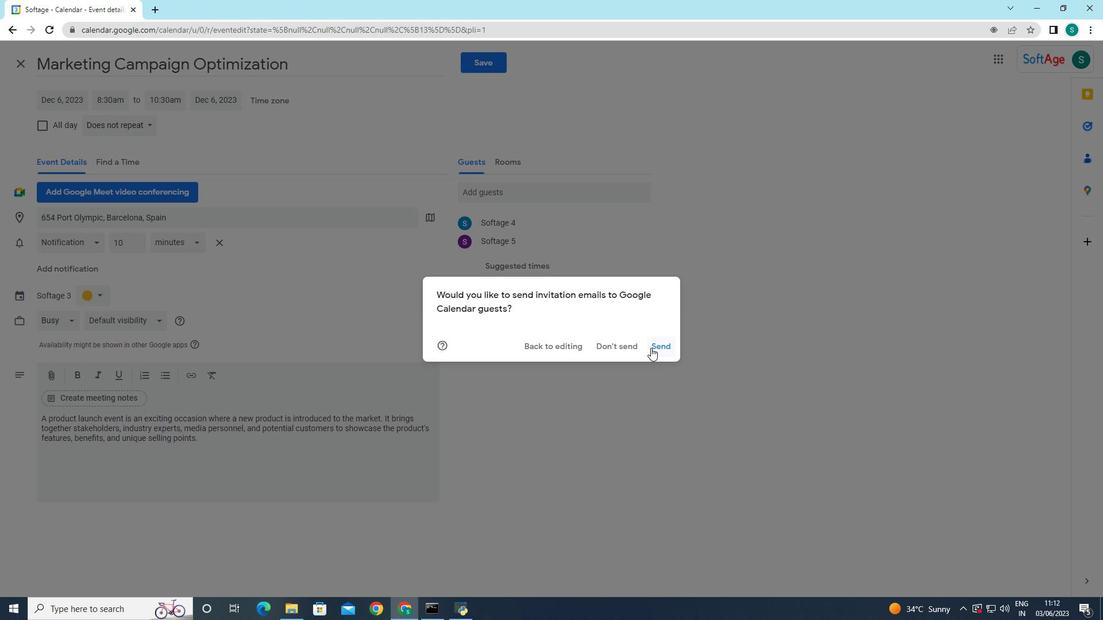 
Action: Mouse moved to (539, 345)
Screenshot: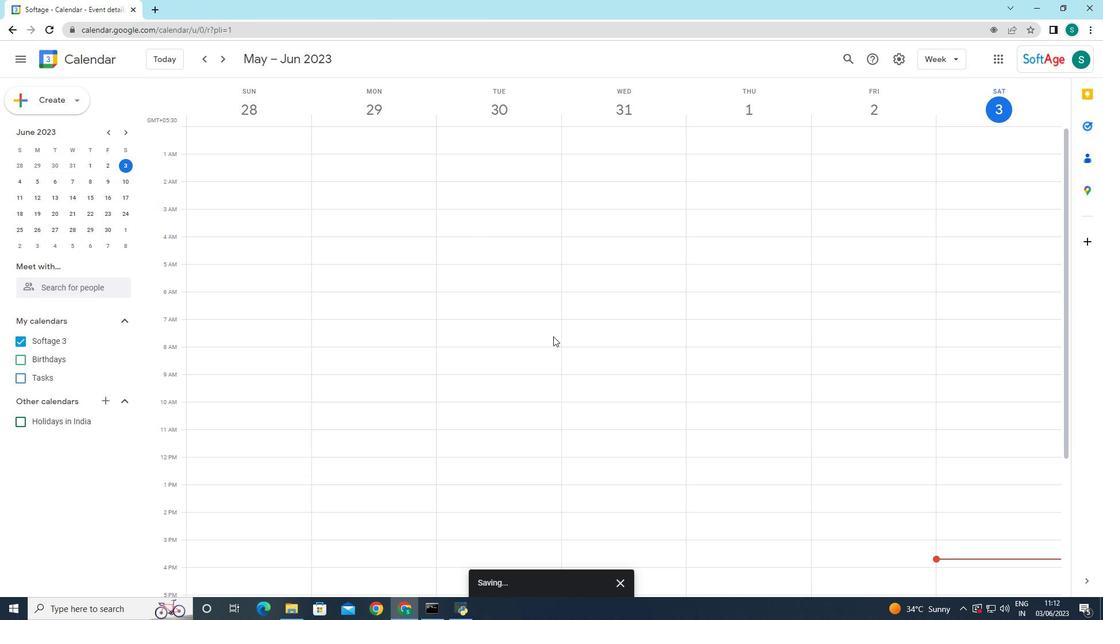 
